 Task: In the  document Riocarnival.pdf Use the tool word Count 'and display word count while typing' Create the translated copy of the document in  'Chinese (Simplified)' Change notification to  Comments for you
Action: Mouse moved to (203, 313)
Screenshot: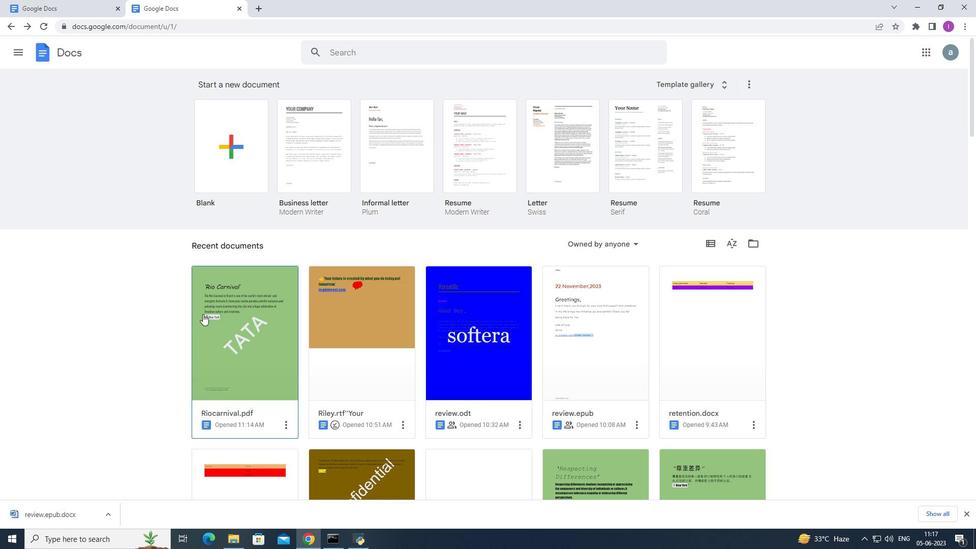 
Action: Mouse pressed left at (203, 313)
Screenshot: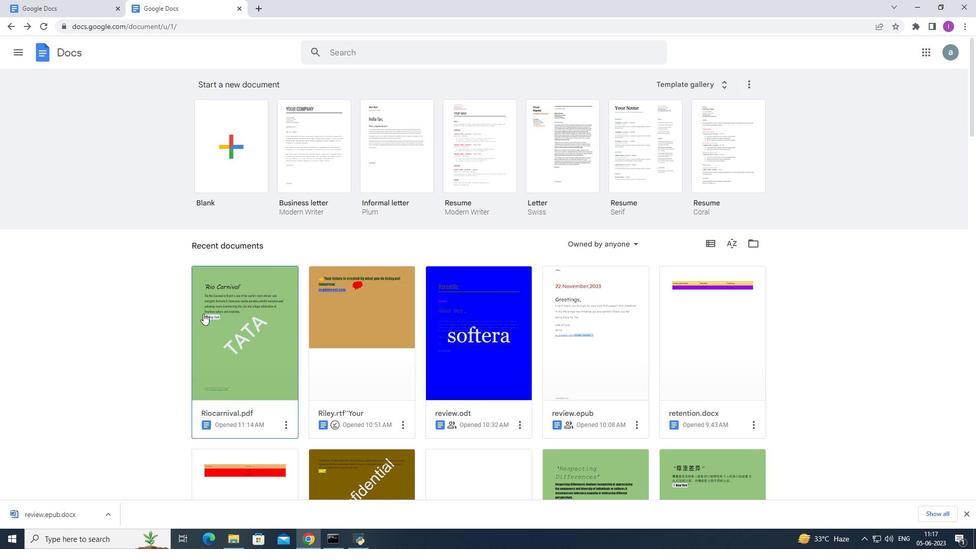 
Action: Mouse moved to (159, 61)
Screenshot: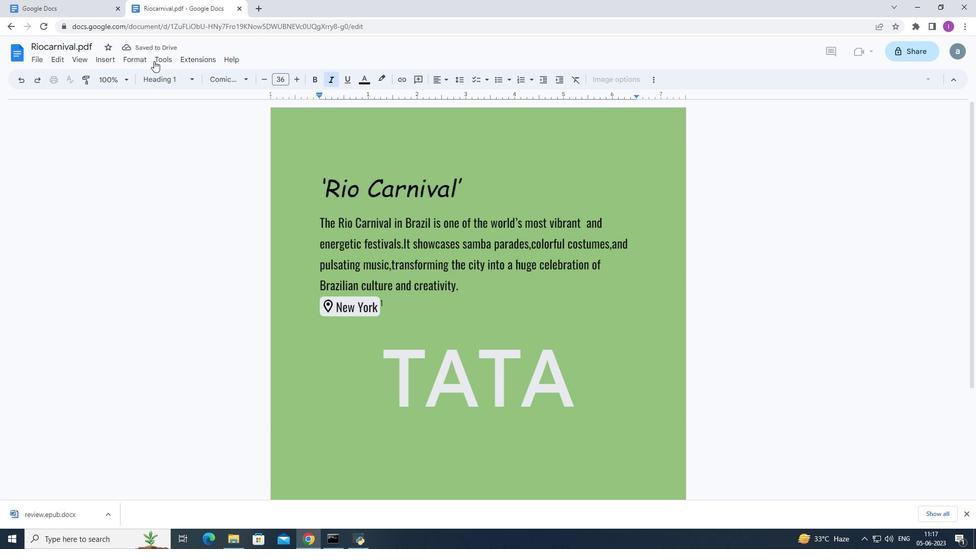 
Action: Mouse pressed left at (159, 61)
Screenshot: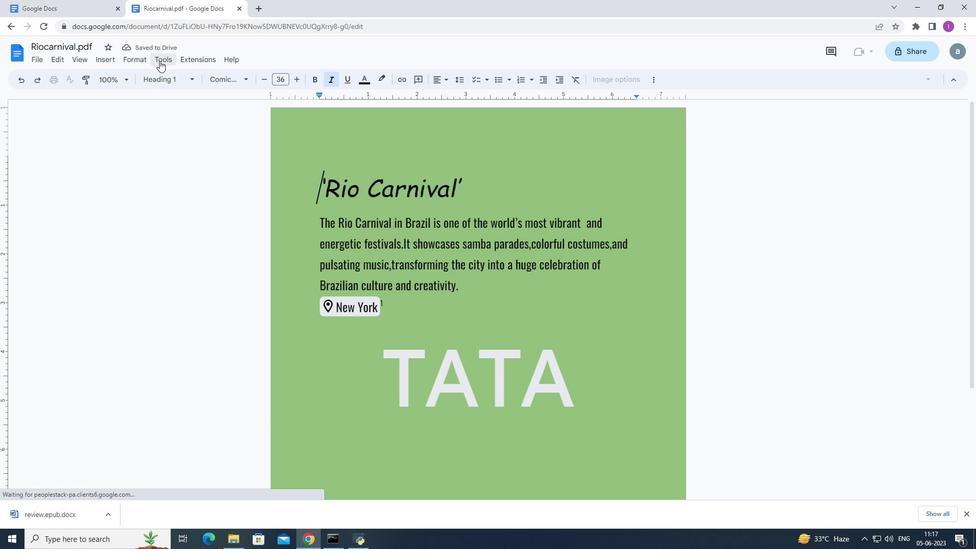 
Action: Mouse moved to (199, 95)
Screenshot: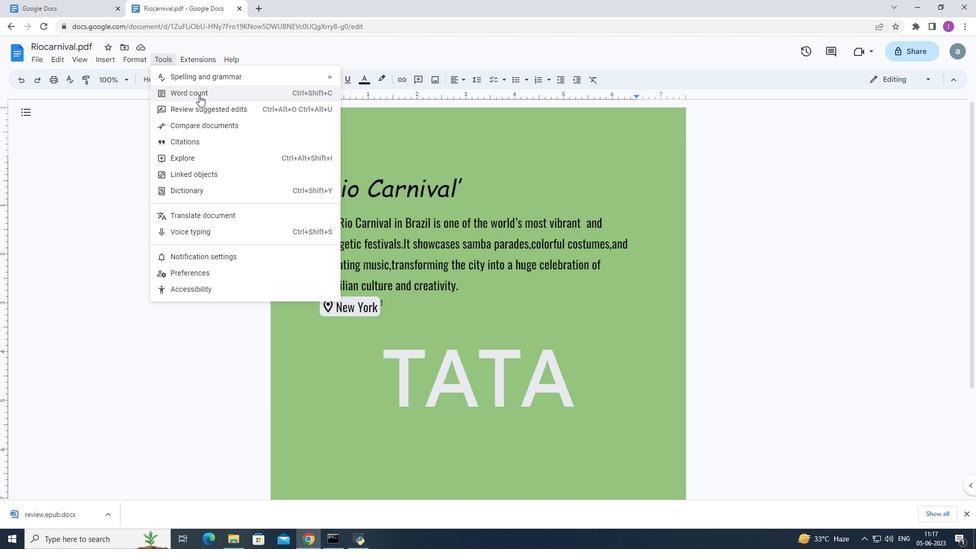 
Action: Mouse pressed left at (199, 95)
Screenshot: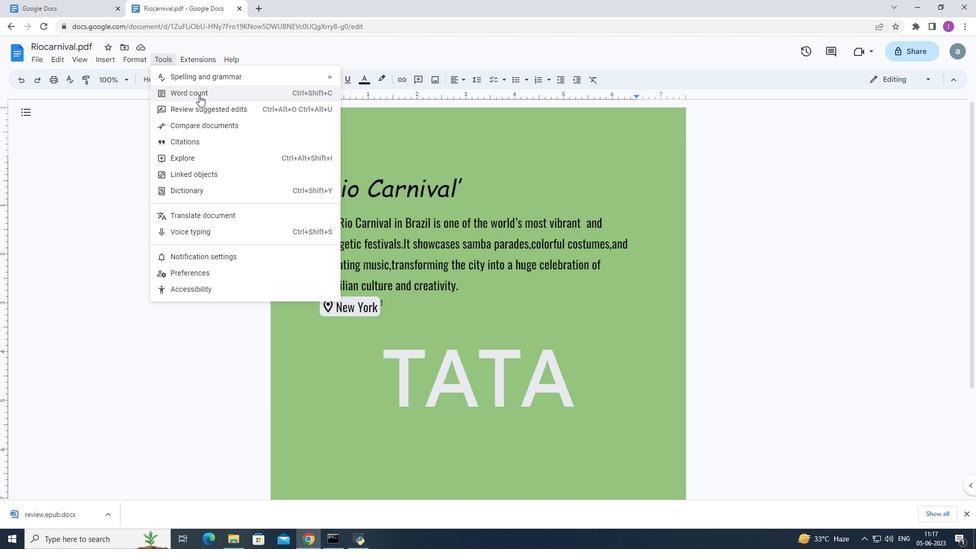 
Action: Mouse moved to (423, 313)
Screenshot: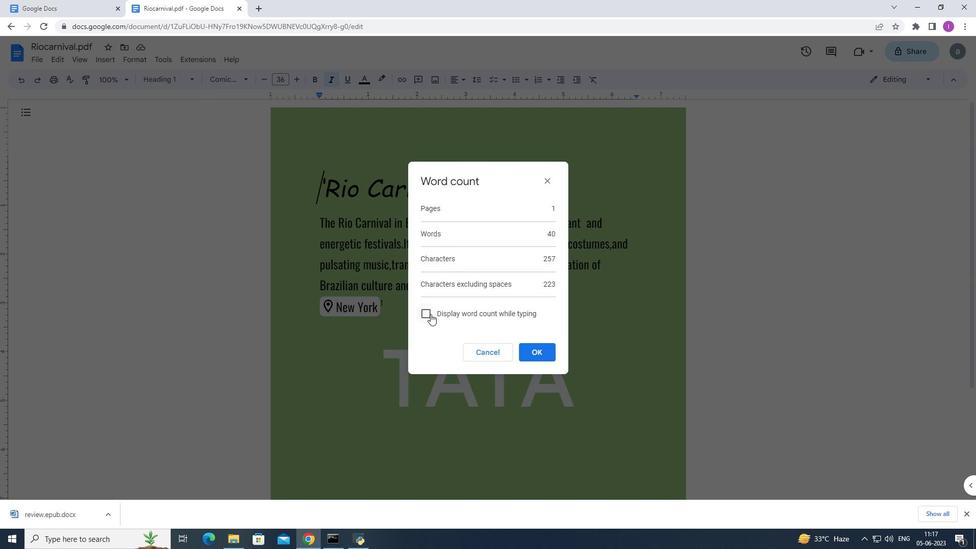 
Action: Mouse pressed left at (423, 313)
Screenshot: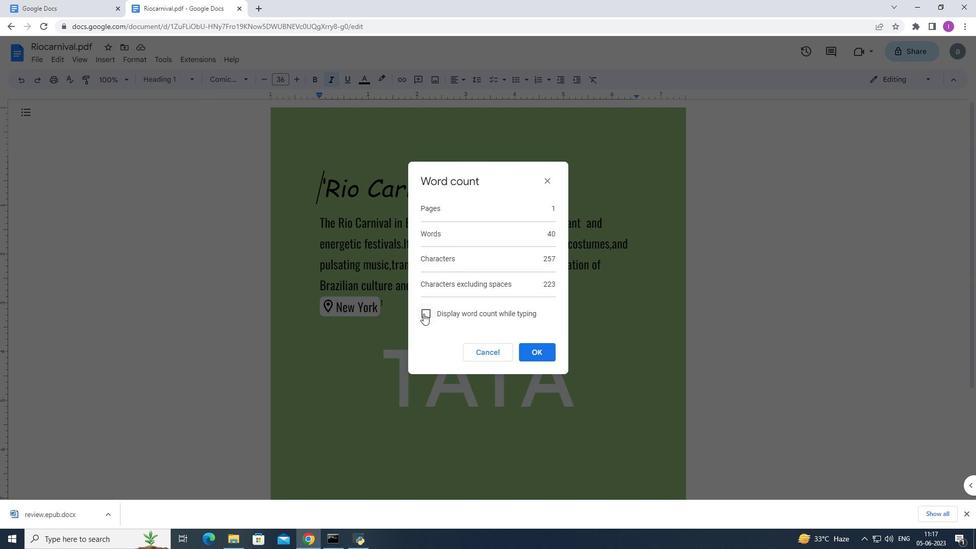 
Action: Mouse moved to (534, 355)
Screenshot: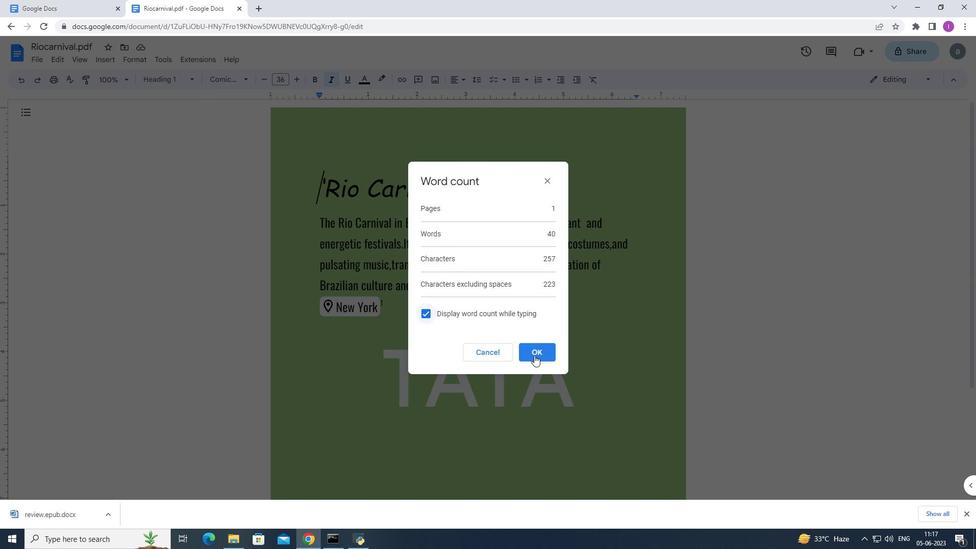
Action: Mouse pressed left at (534, 355)
Screenshot: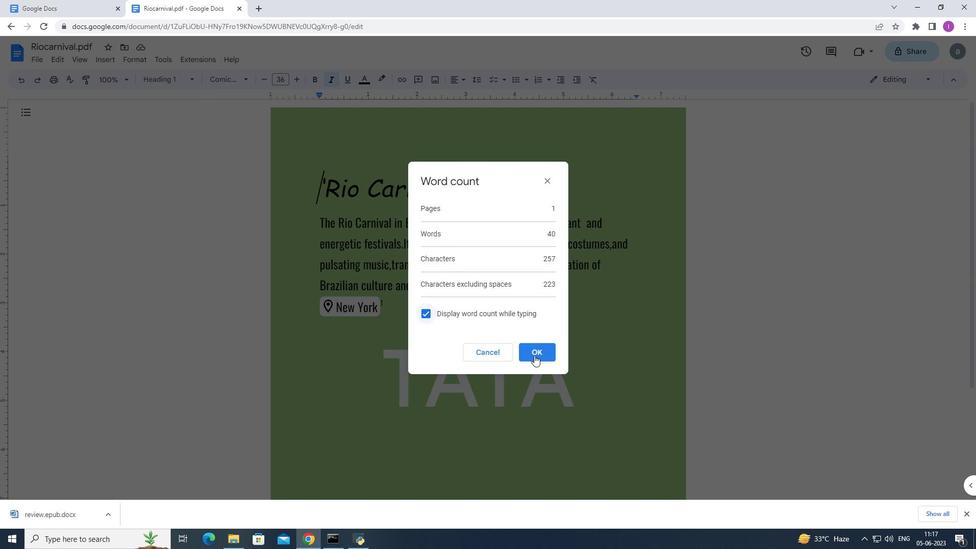 
Action: Mouse pressed left at (534, 355)
Screenshot: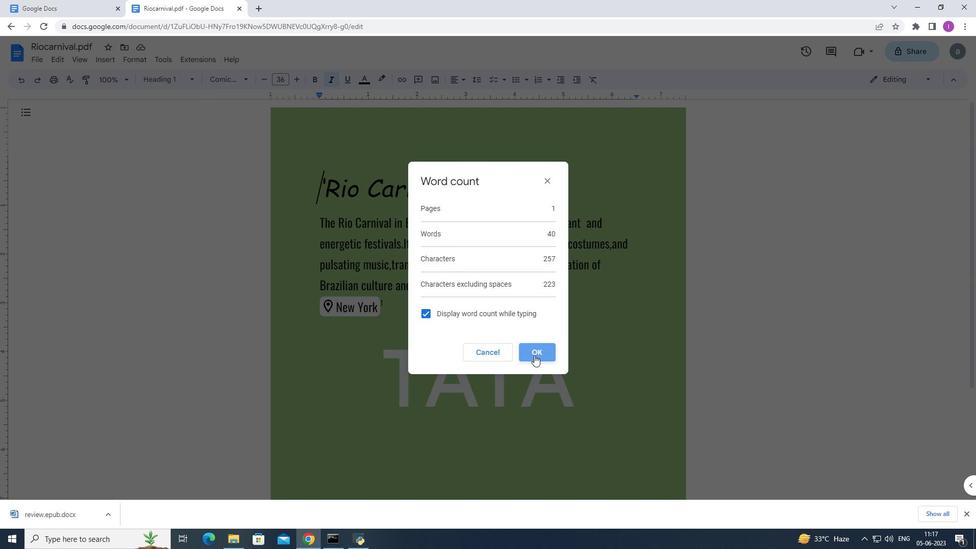 
Action: Mouse moved to (158, 62)
Screenshot: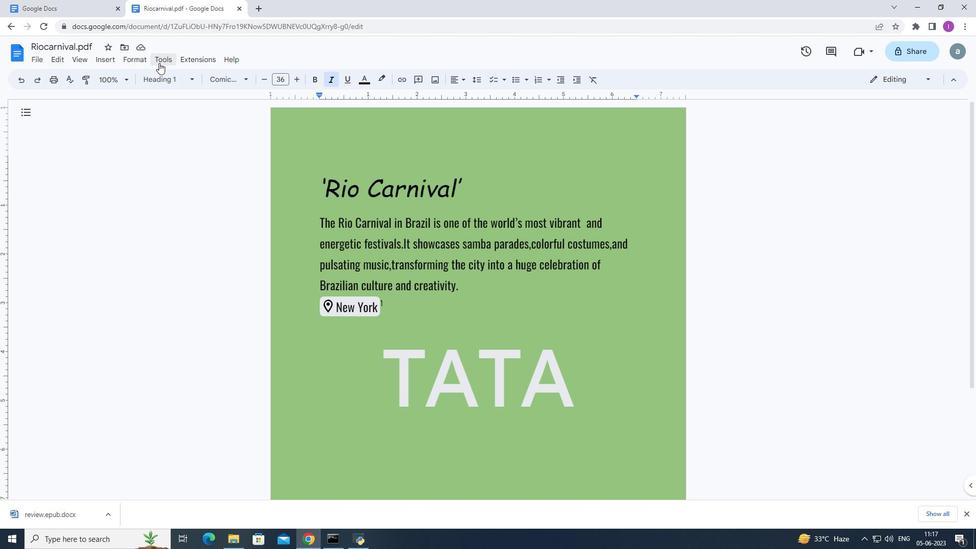 
Action: Mouse pressed left at (158, 62)
Screenshot: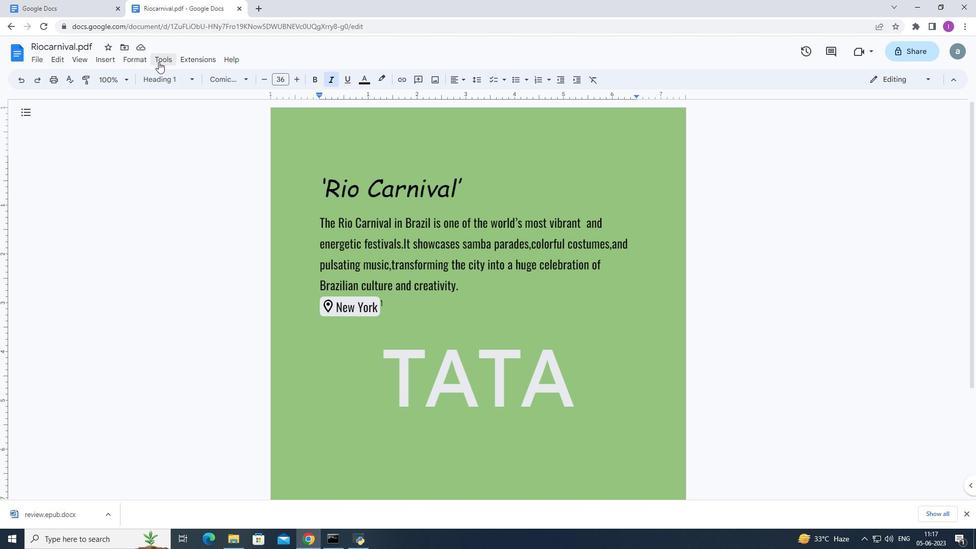 
Action: Mouse pressed left at (158, 62)
Screenshot: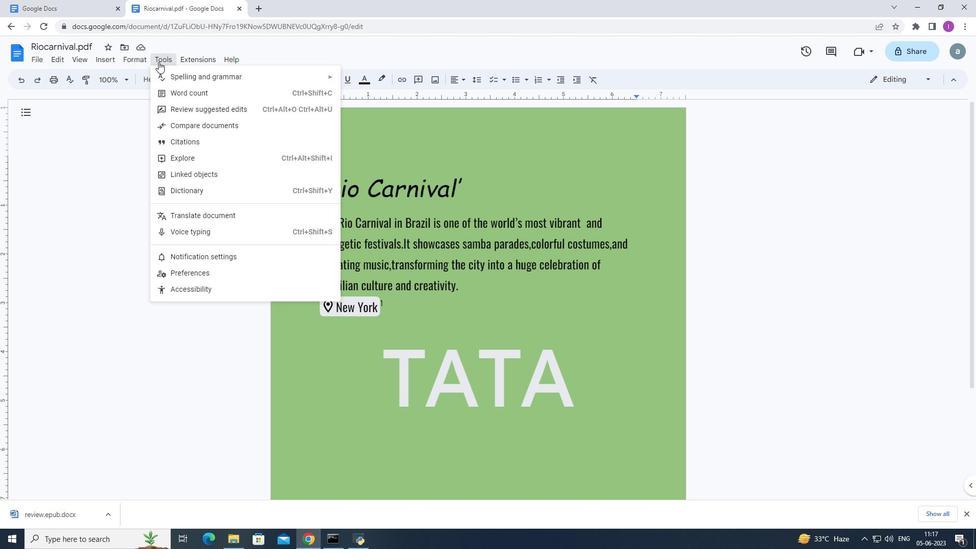 
Action: Mouse pressed left at (158, 62)
Screenshot: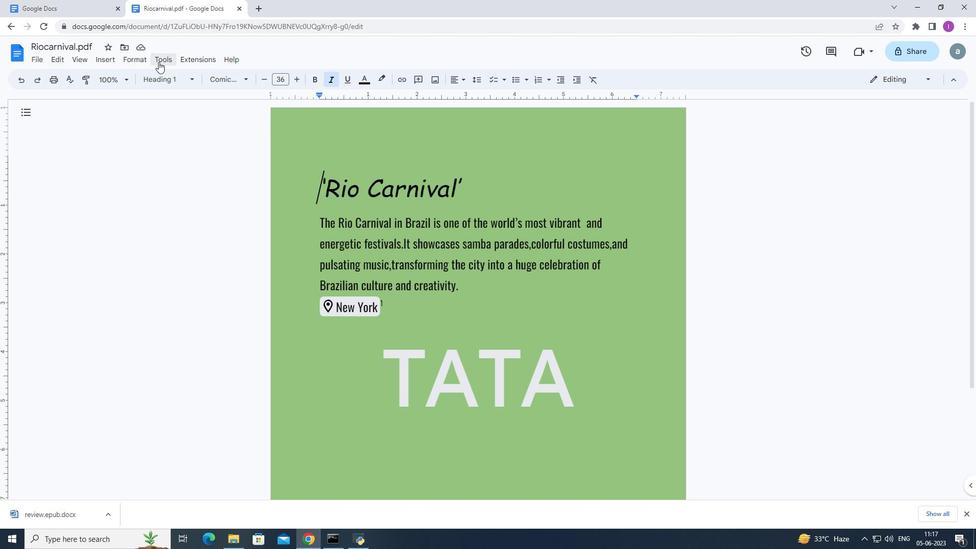 
Action: Mouse moved to (201, 94)
Screenshot: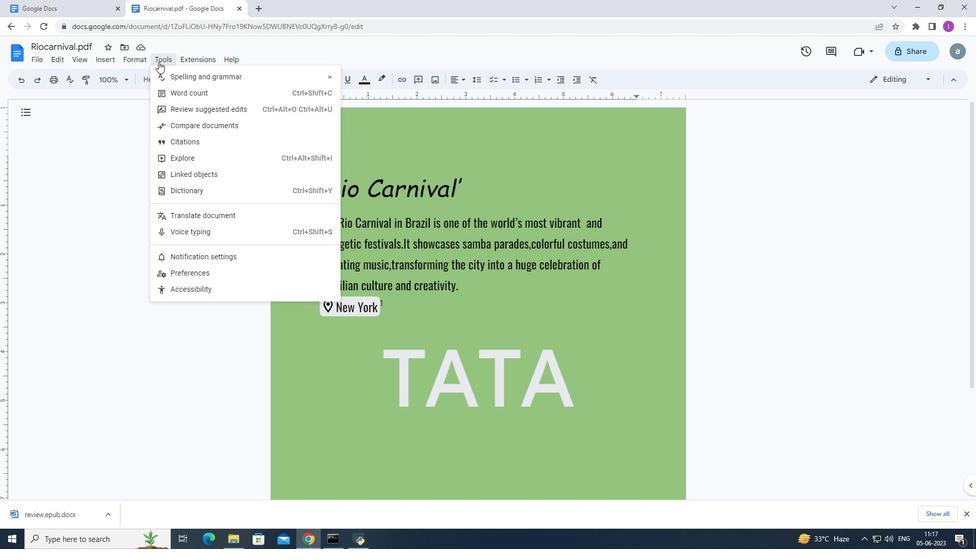 
Action: Mouse pressed left at (201, 94)
Screenshot: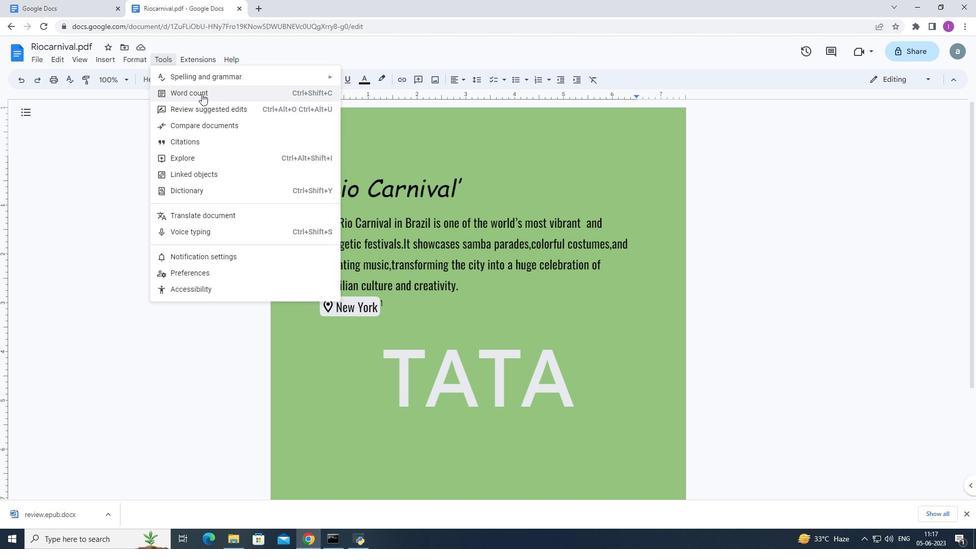 
Action: Mouse moved to (425, 313)
Screenshot: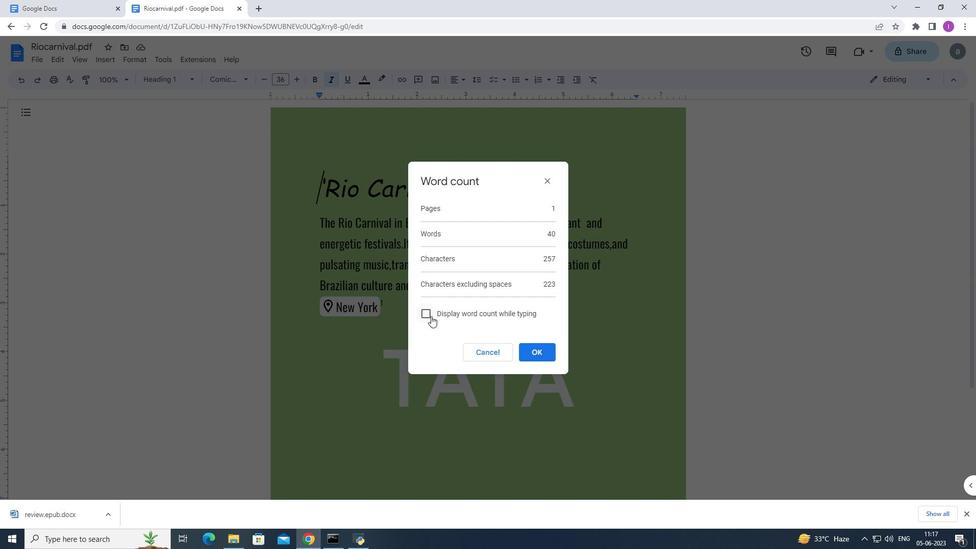 
Action: Mouse pressed left at (425, 313)
Screenshot: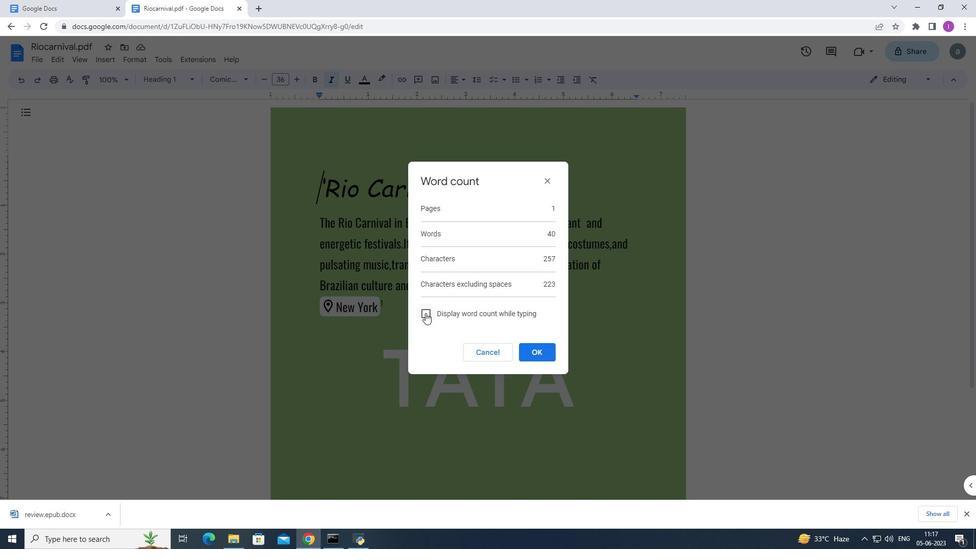 
Action: Mouse moved to (526, 349)
Screenshot: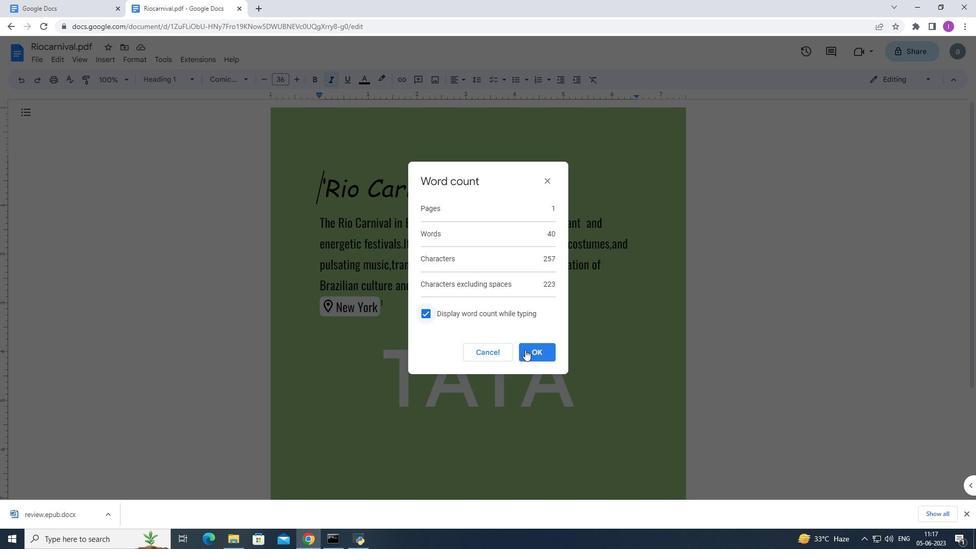 
Action: Mouse pressed left at (526, 349)
Screenshot: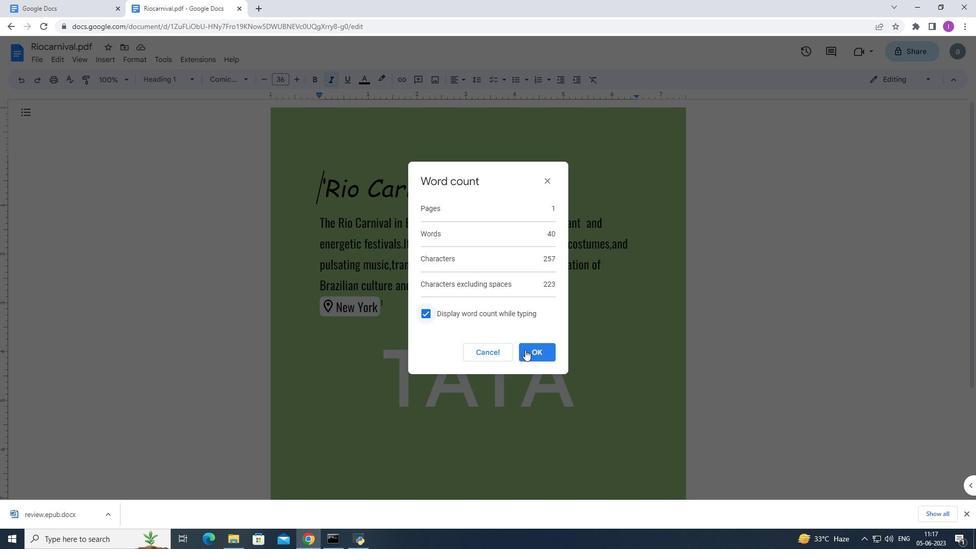 
Action: Mouse moved to (162, 60)
Screenshot: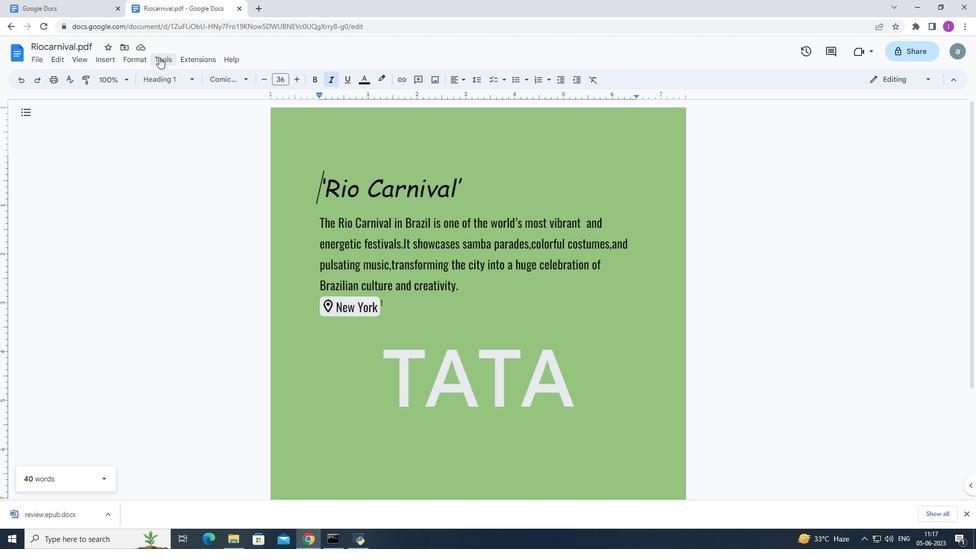 
Action: Mouse pressed left at (162, 60)
Screenshot: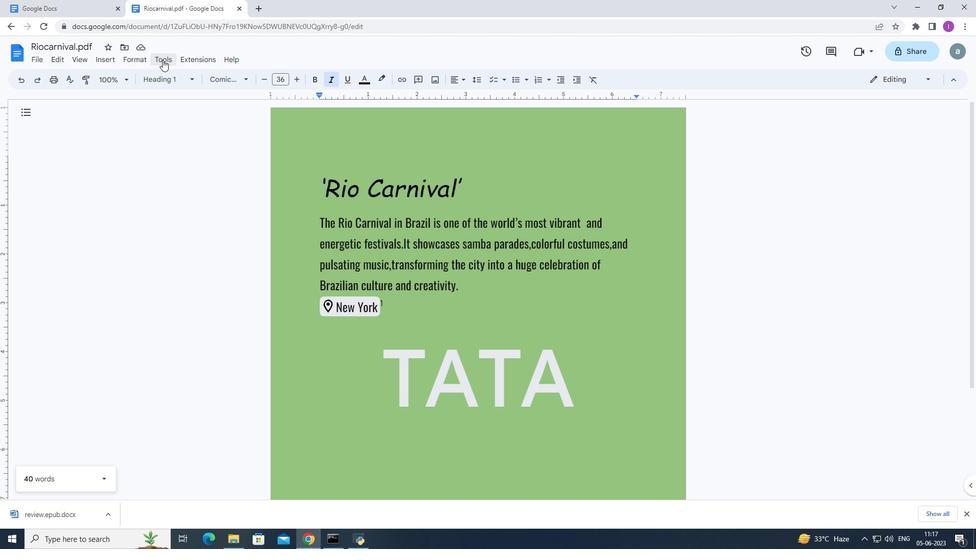 
Action: Mouse moved to (216, 211)
Screenshot: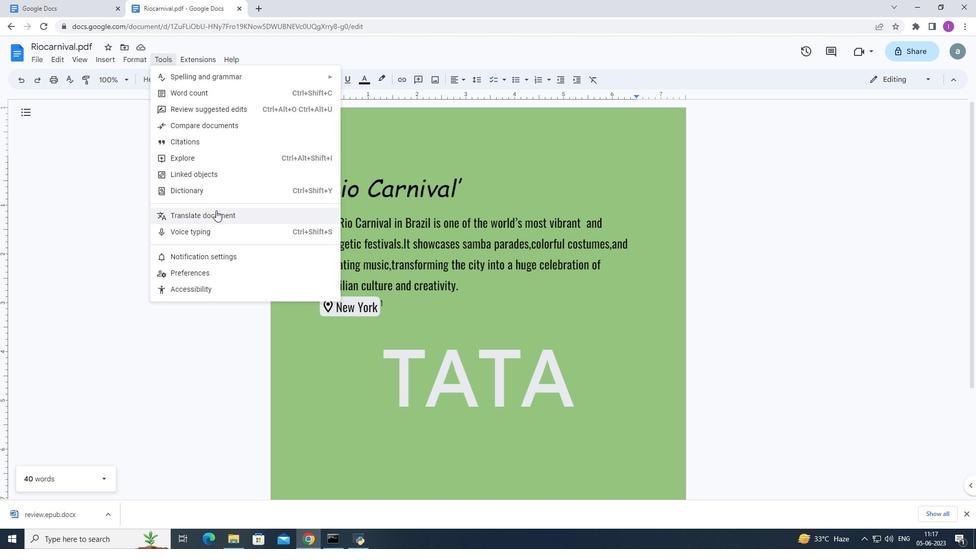 
Action: Mouse pressed left at (216, 211)
Screenshot: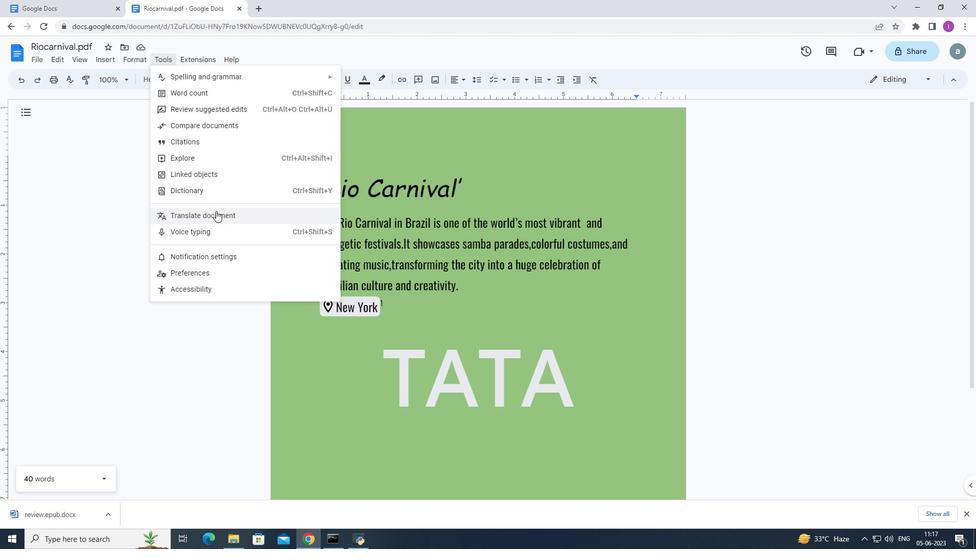 
Action: Mouse moved to (482, 289)
Screenshot: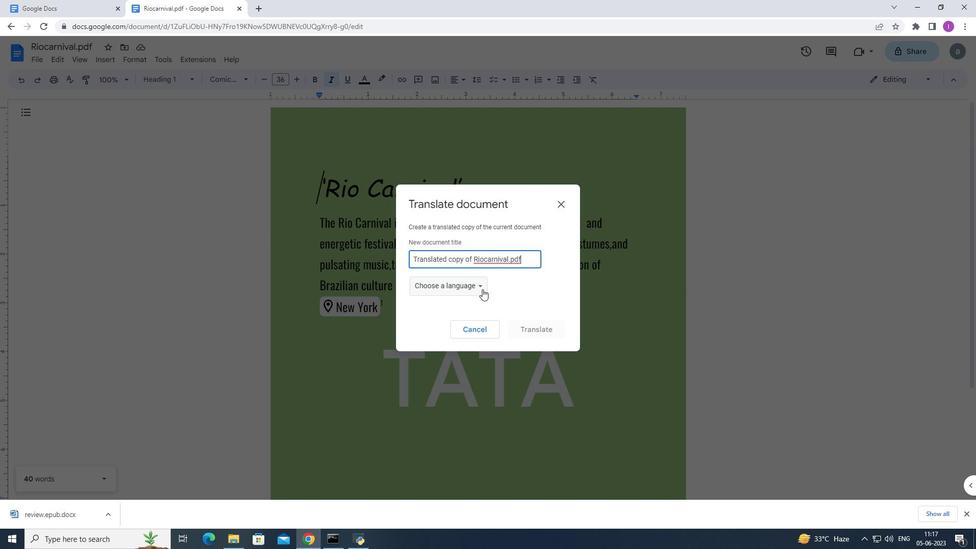
Action: Mouse pressed left at (482, 289)
Screenshot: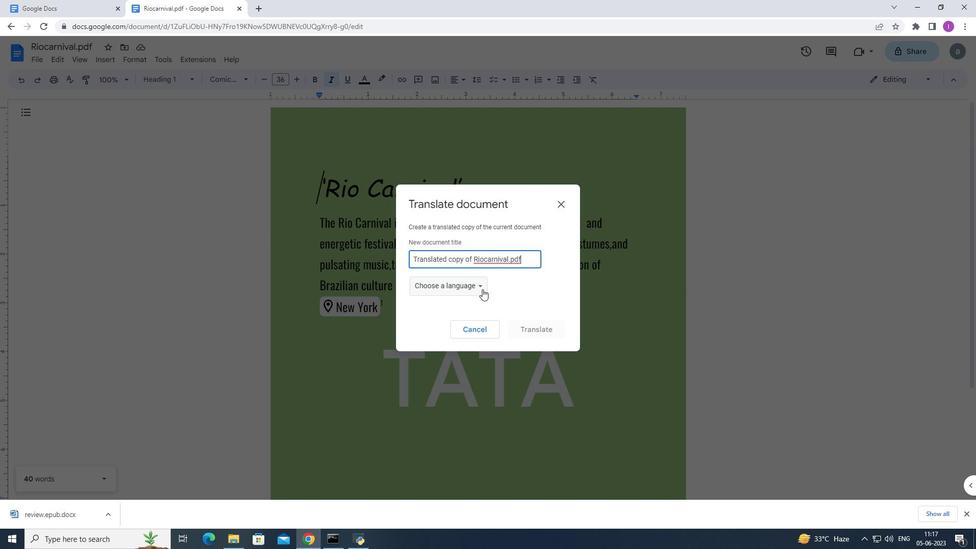
Action: Mouse moved to (451, 286)
Screenshot: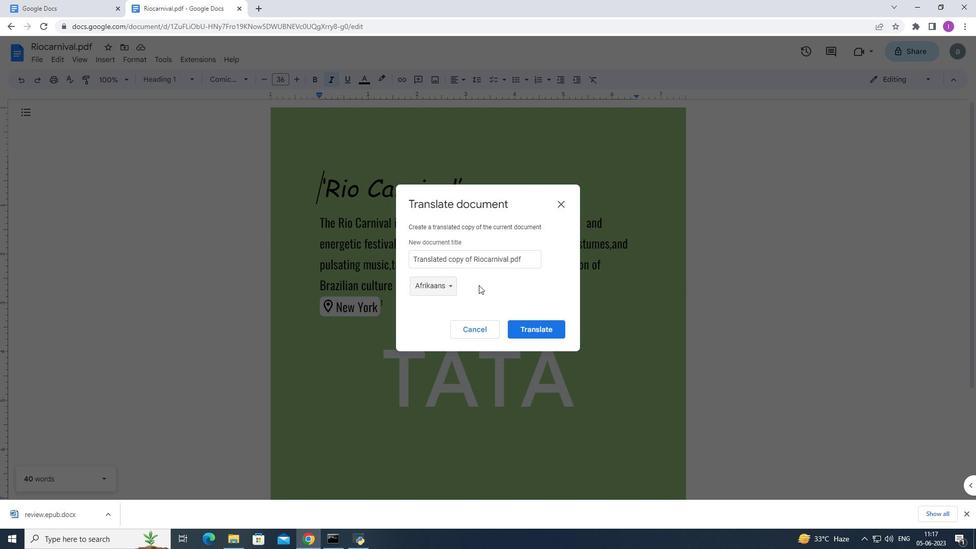 
Action: Mouse pressed left at (451, 286)
Screenshot: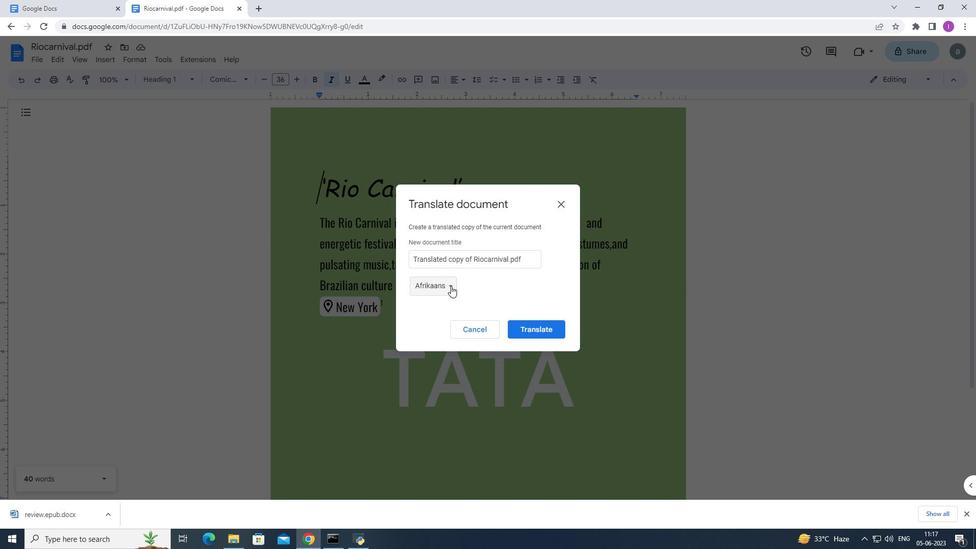 
Action: Mouse moved to (451, 325)
Screenshot: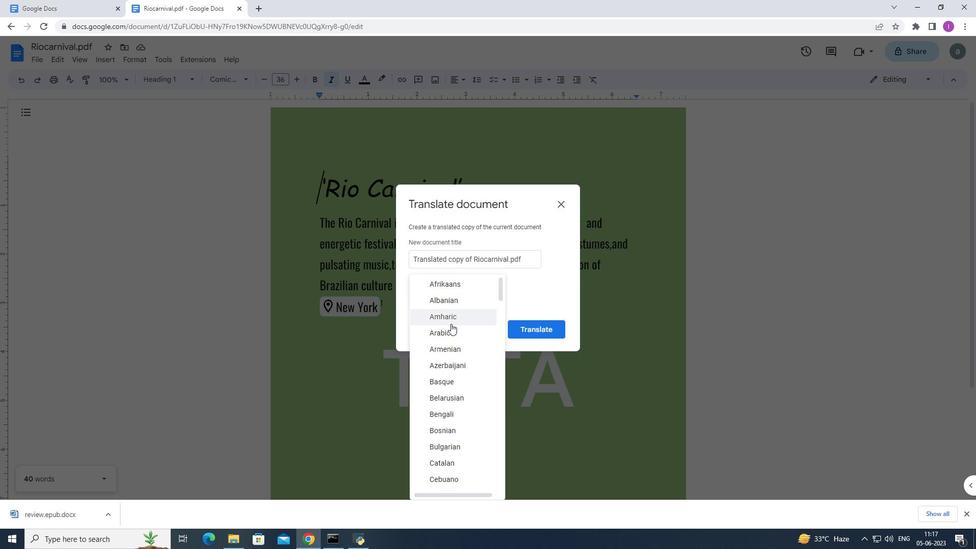 
Action: Mouse scrolled (451, 325) with delta (0, 0)
Screenshot: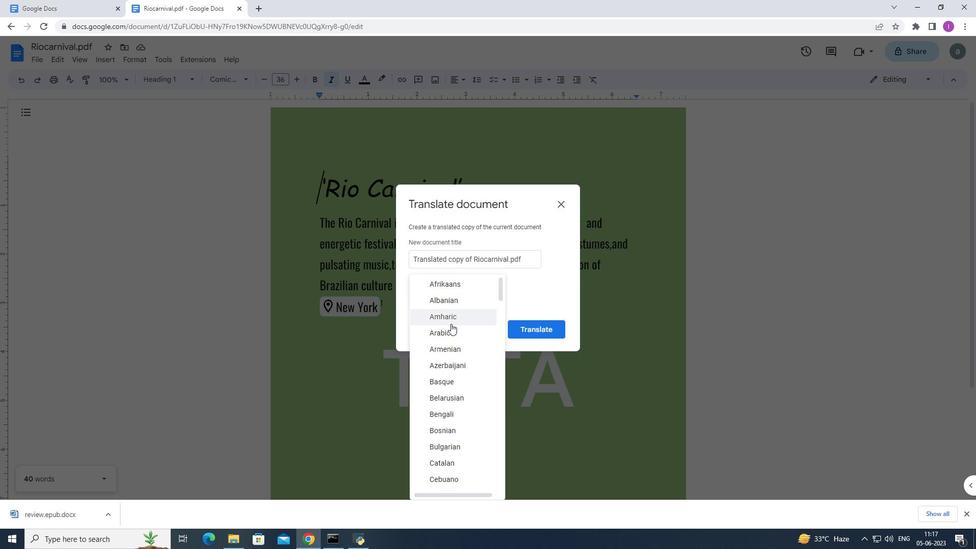 
Action: Mouse moved to (451, 326)
Screenshot: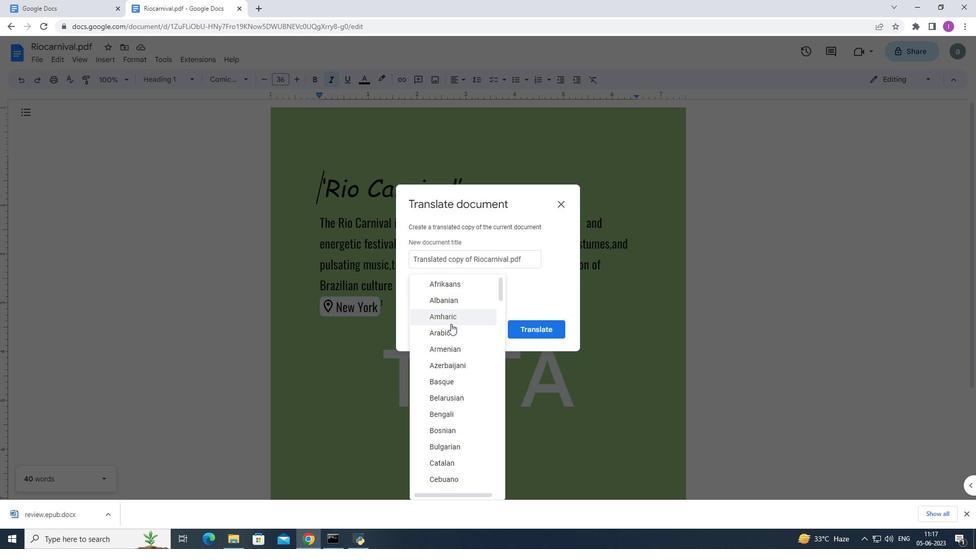
Action: Mouse scrolled (451, 326) with delta (0, 0)
Screenshot: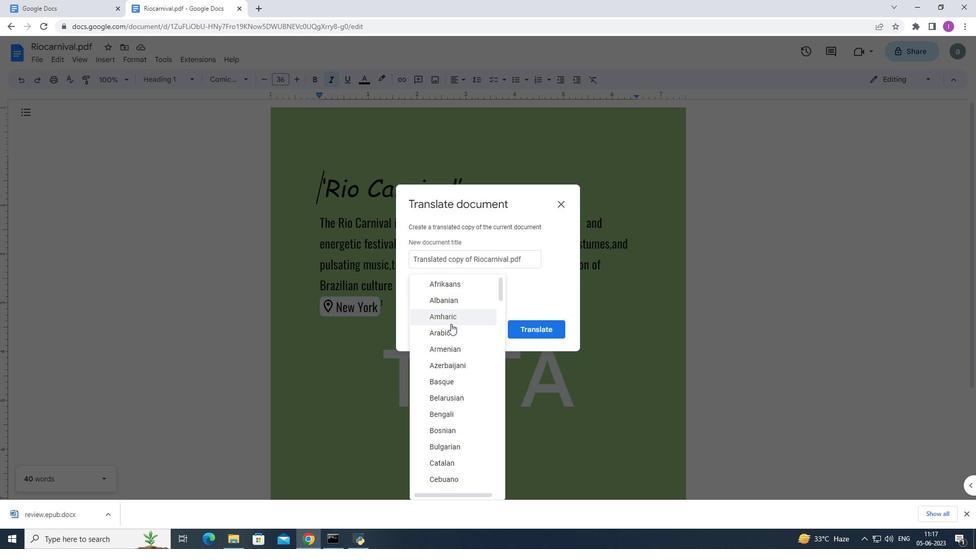 
Action: Mouse moved to (451, 327)
Screenshot: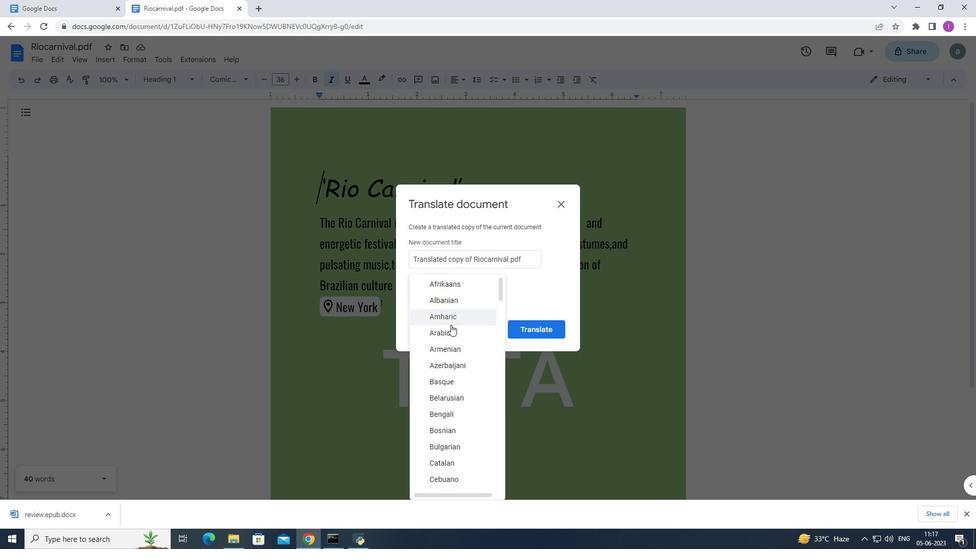 
Action: Mouse scrolled (451, 326) with delta (0, 0)
Screenshot: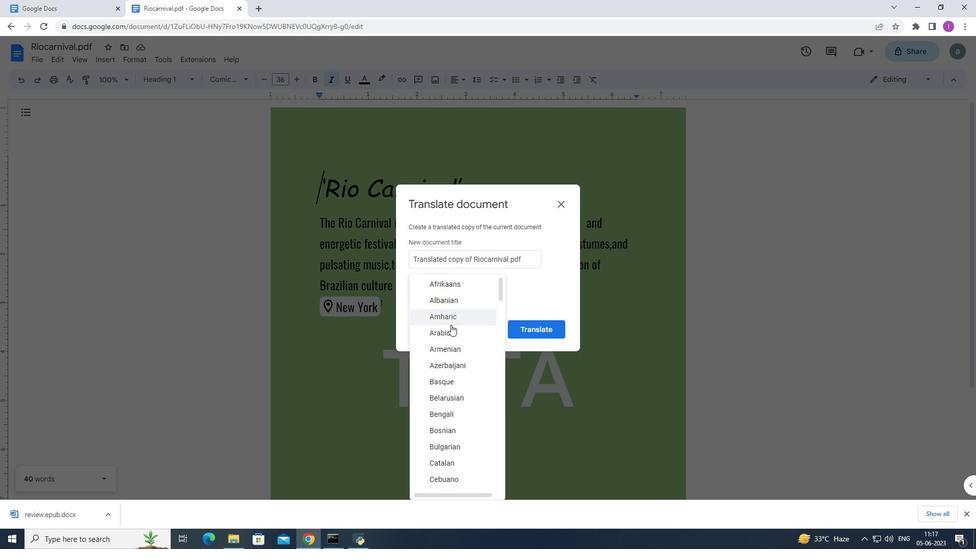 
Action: Mouse moved to (452, 327)
Screenshot: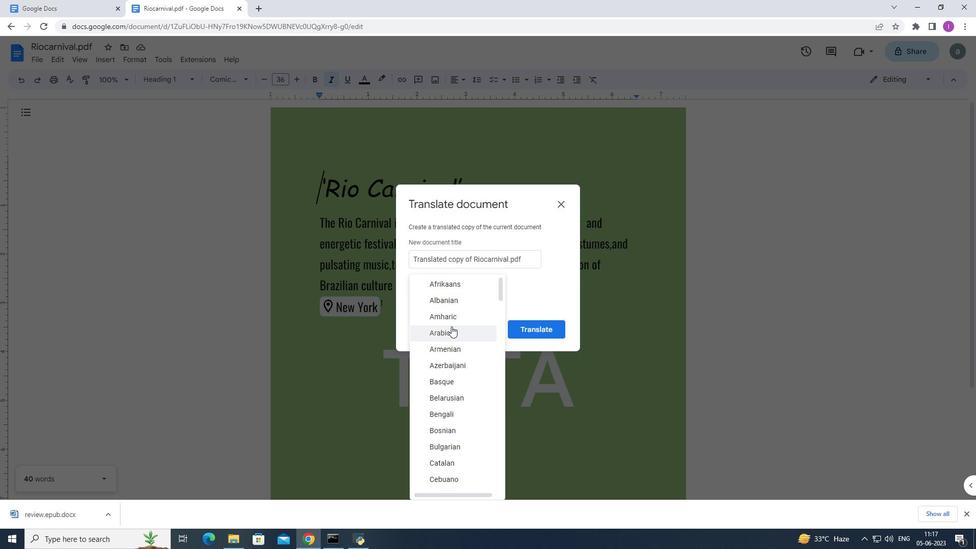 
Action: Mouse scrolled (452, 326) with delta (0, 0)
Screenshot: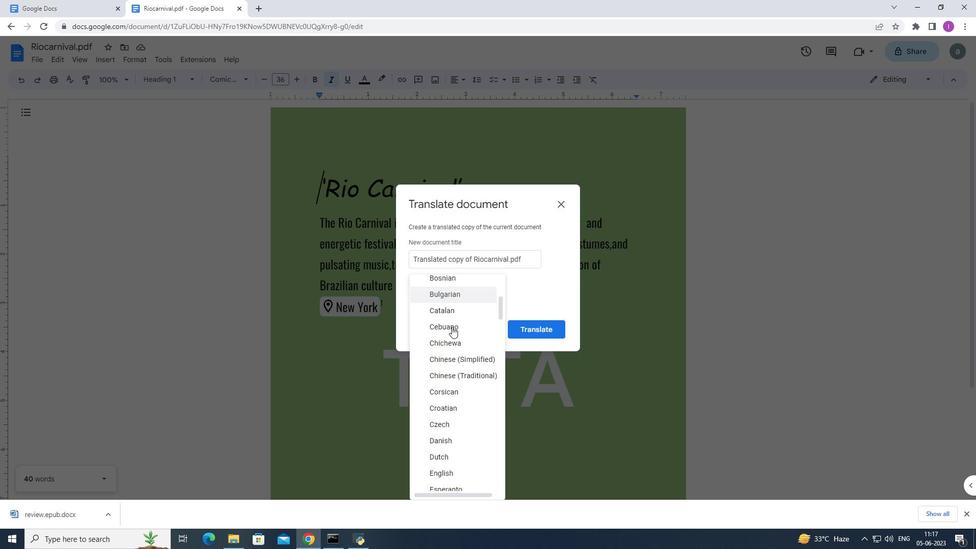 
Action: Mouse moved to (452, 327)
Screenshot: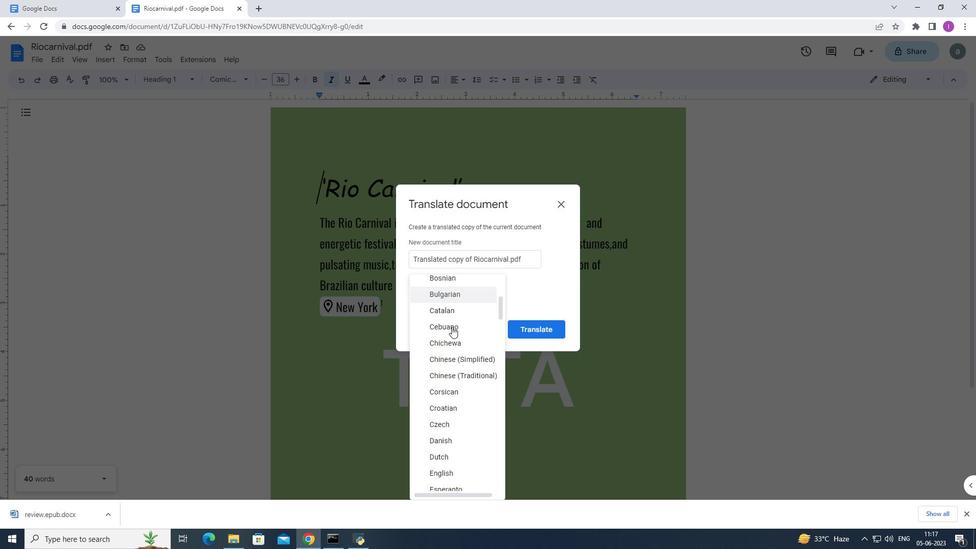 
Action: Mouse scrolled (452, 327) with delta (0, 0)
Screenshot: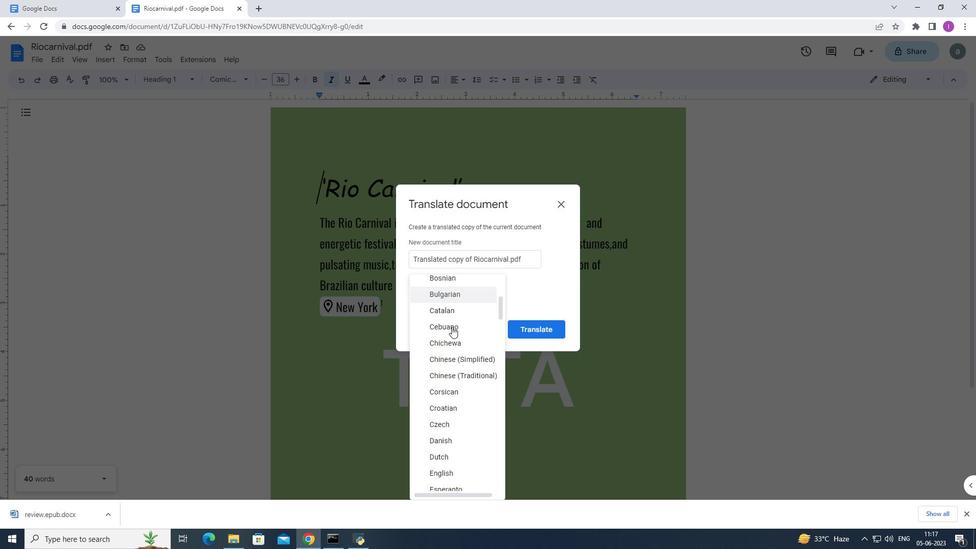 
Action: Mouse scrolled (452, 328) with delta (0, 0)
Screenshot: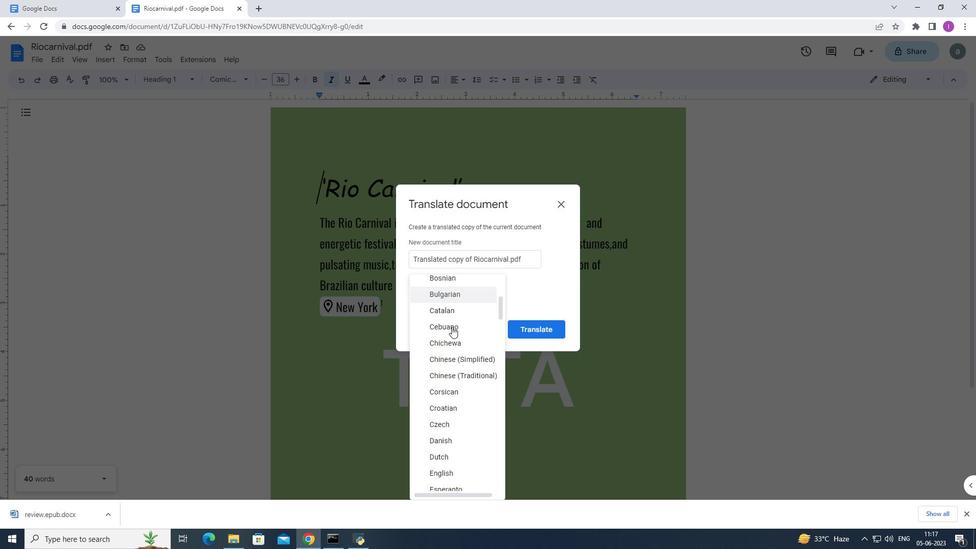 
Action: Mouse moved to (453, 328)
Screenshot: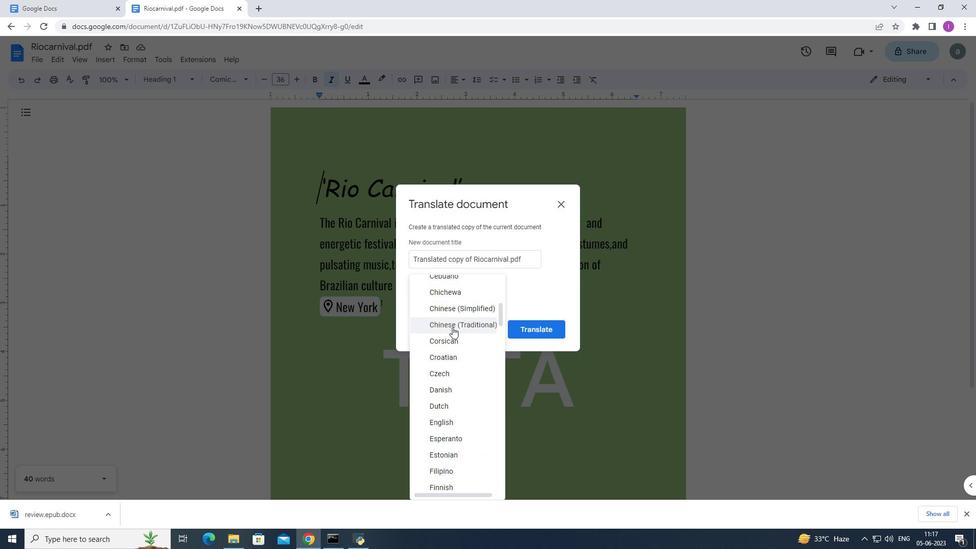 
Action: Mouse scrolled (453, 328) with delta (0, 0)
Screenshot: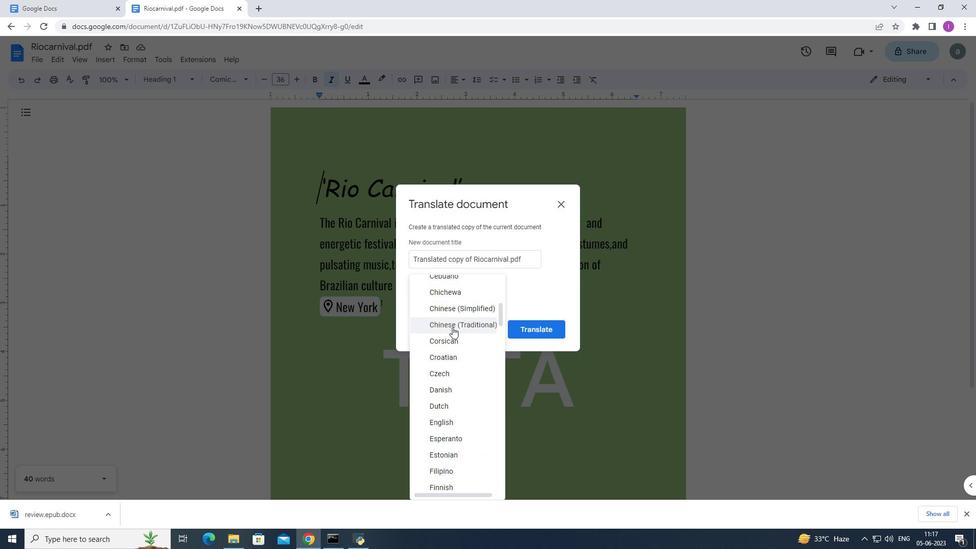 
Action: Mouse moved to (453, 329)
Screenshot: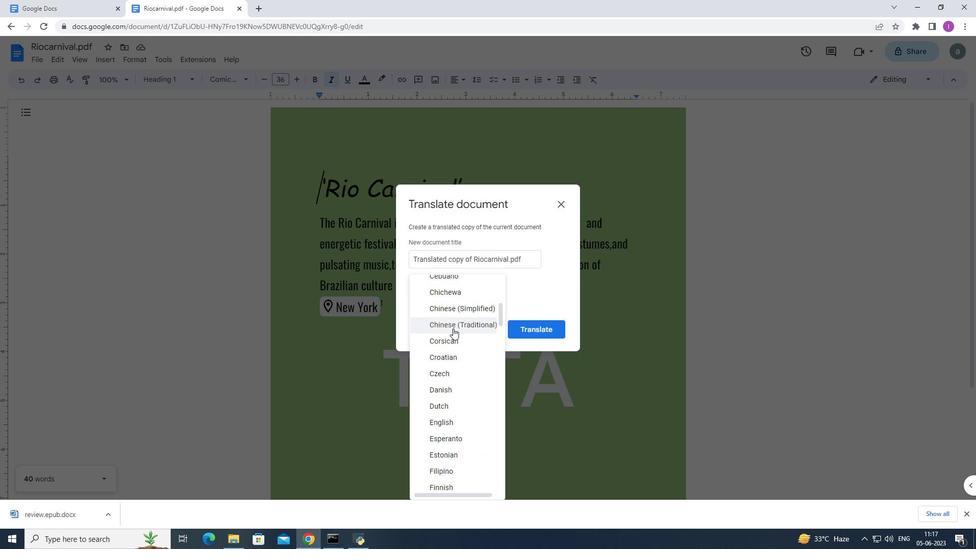 
Action: Mouse scrolled (453, 328) with delta (0, 0)
Screenshot: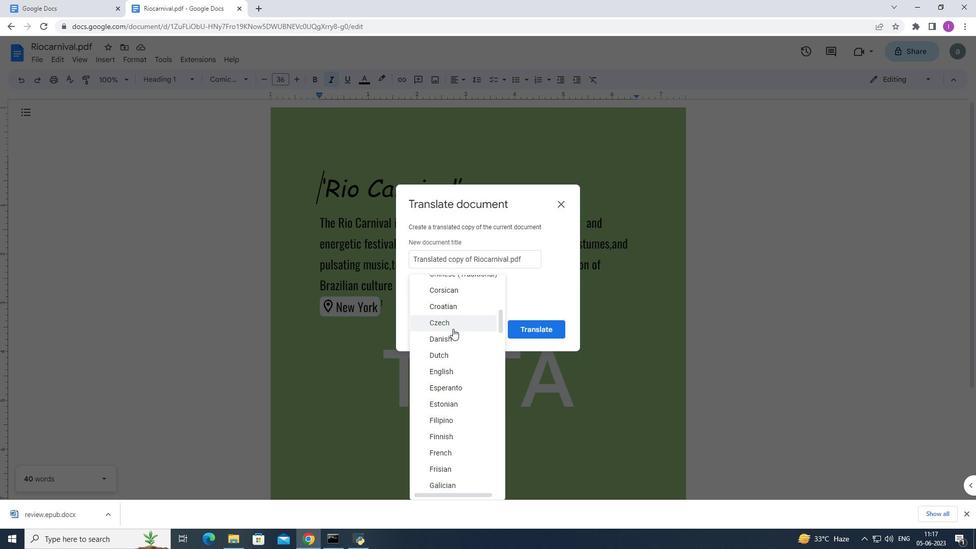 
Action: Mouse scrolled (453, 328) with delta (0, 0)
Screenshot: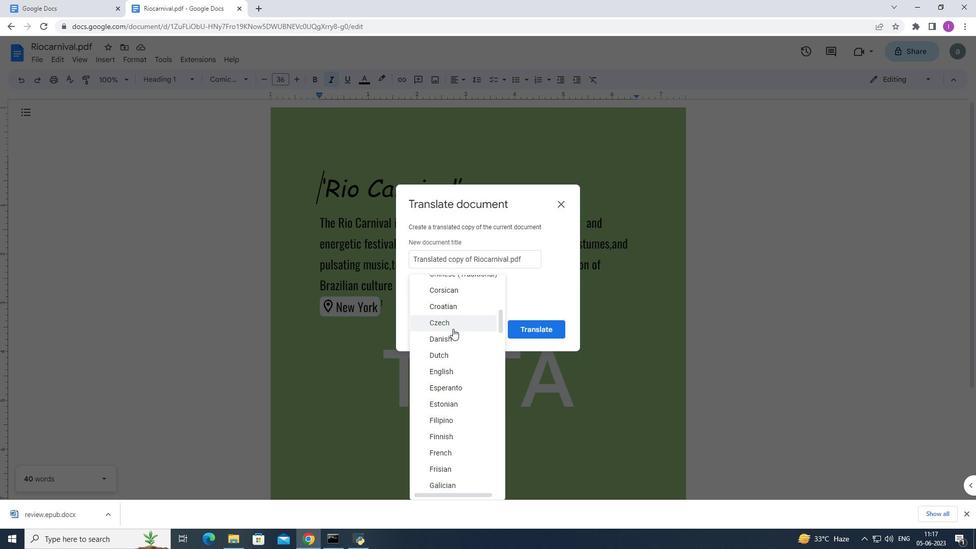 
Action: Mouse scrolled (453, 329) with delta (0, 0)
Screenshot: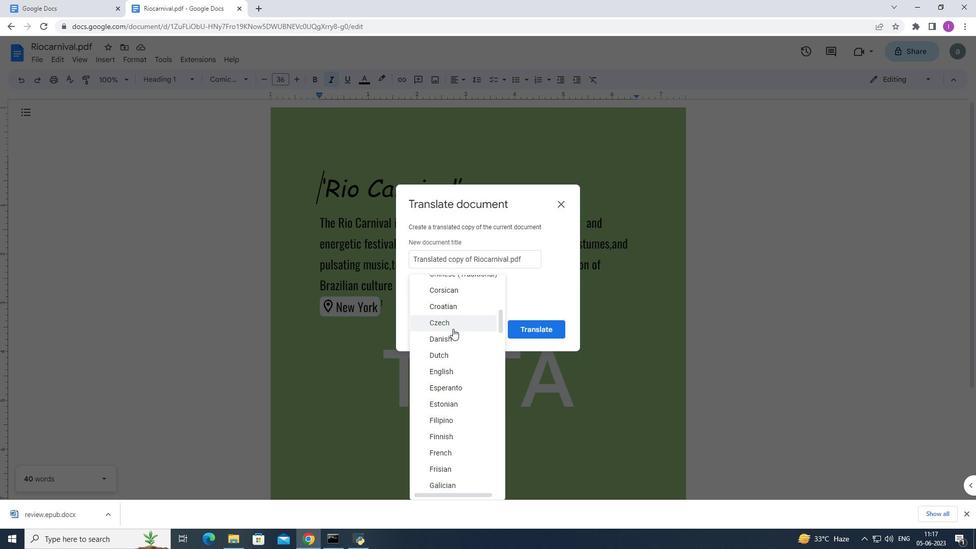 
Action: Mouse scrolled (453, 328) with delta (0, 0)
Screenshot: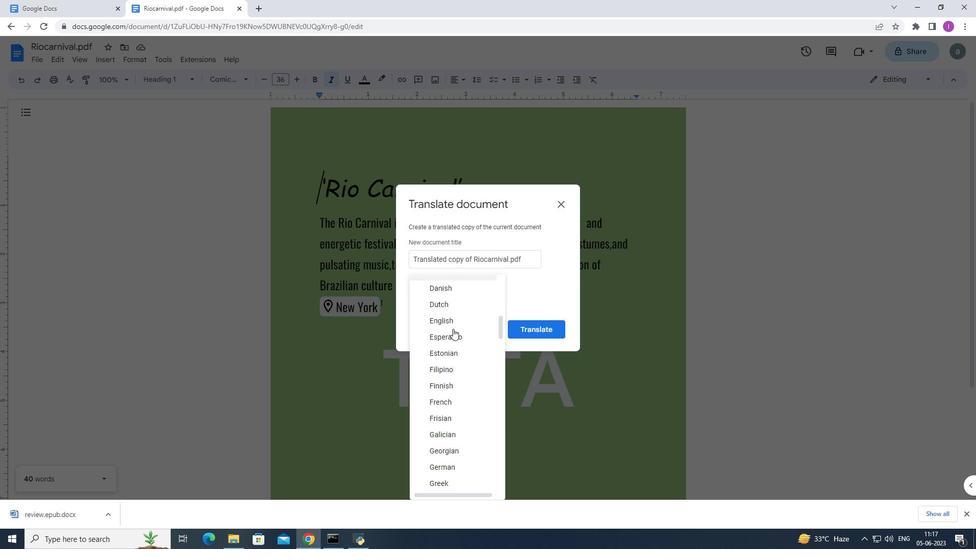 
Action: Mouse moved to (454, 332)
Screenshot: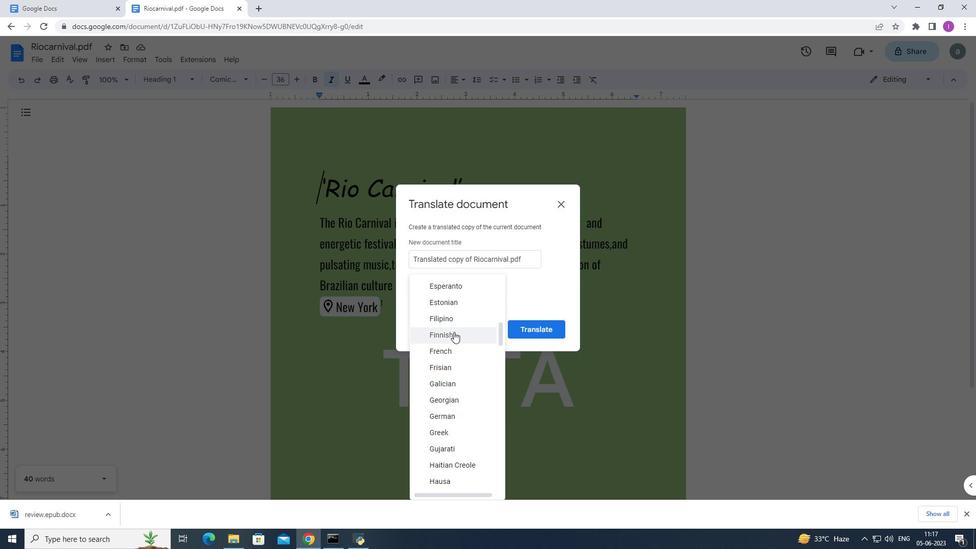 
Action: Mouse scrolled (454, 332) with delta (0, 0)
Screenshot: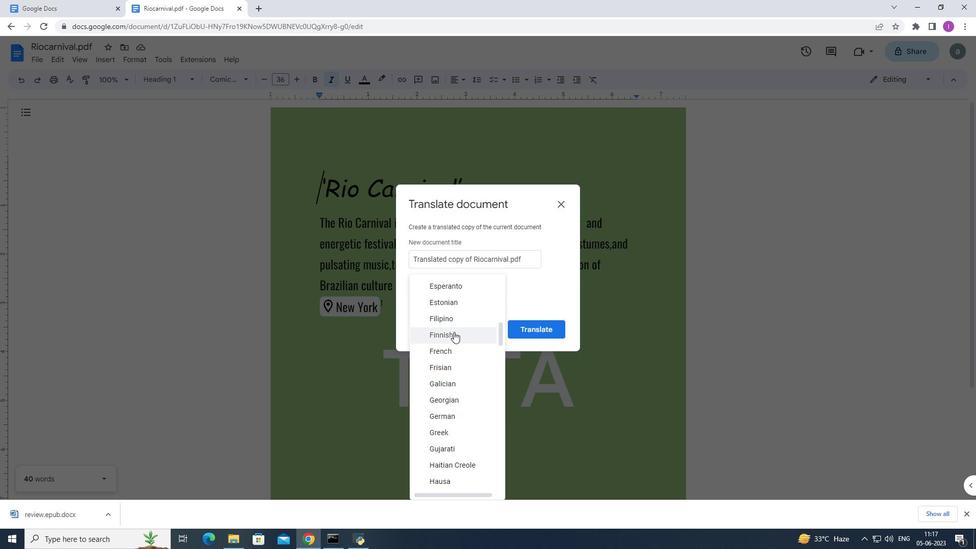 
Action: Mouse moved to (454, 332)
Screenshot: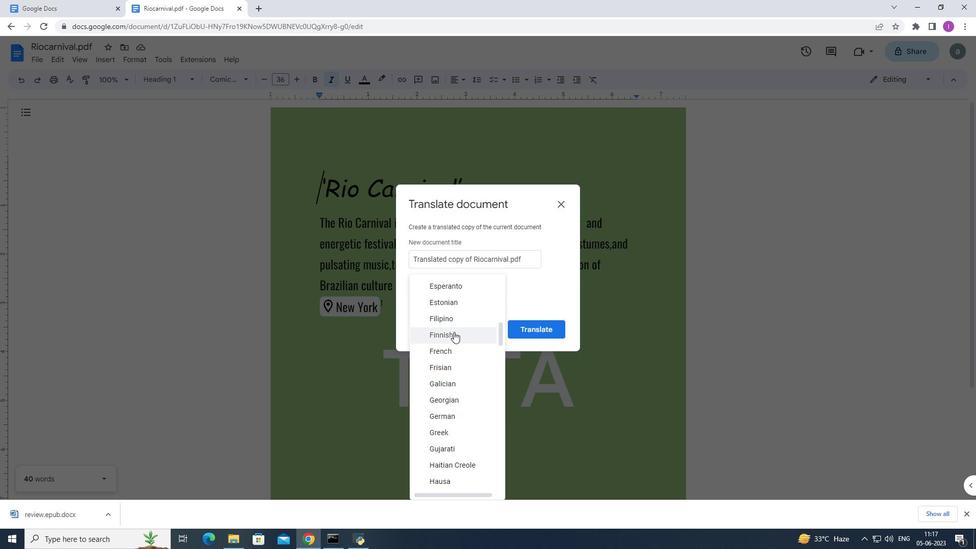 
Action: Mouse scrolled (454, 332) with delta (0, 0)
Screenshot: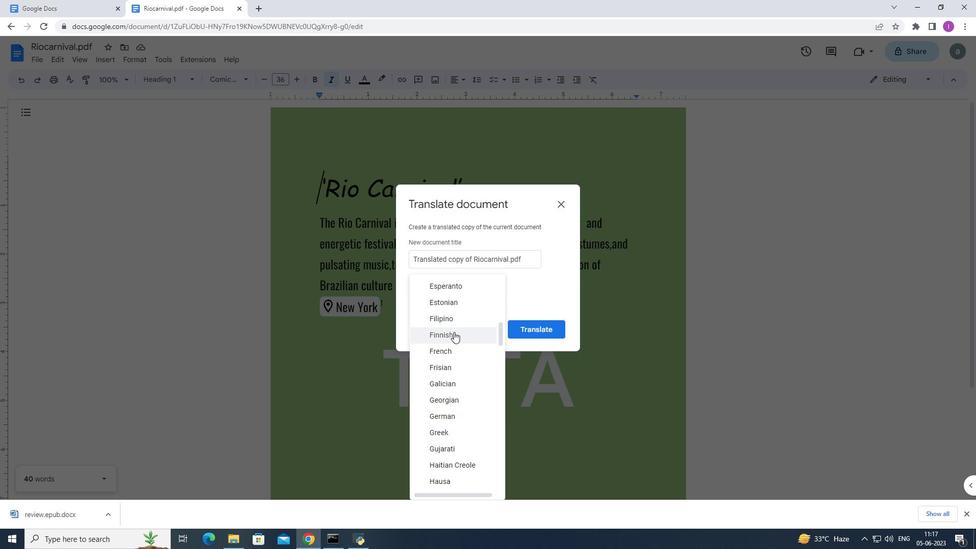 
Action: Mouse moved to (458, 347)
Screenshot: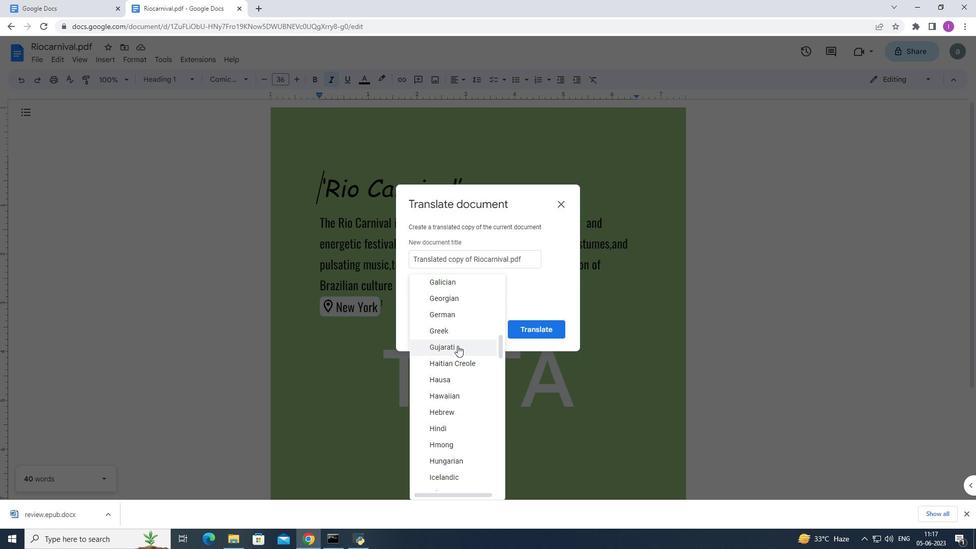 
Action: Mouse scrolled (458, 347) with delta (0, 0)
Screenshot: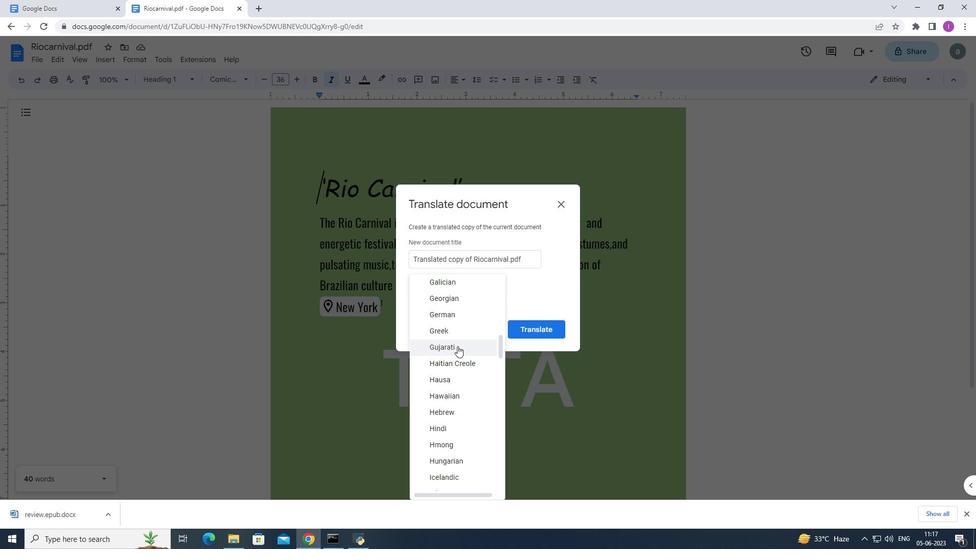 
Action: Mouse moved to (458, 348)
Screenshot: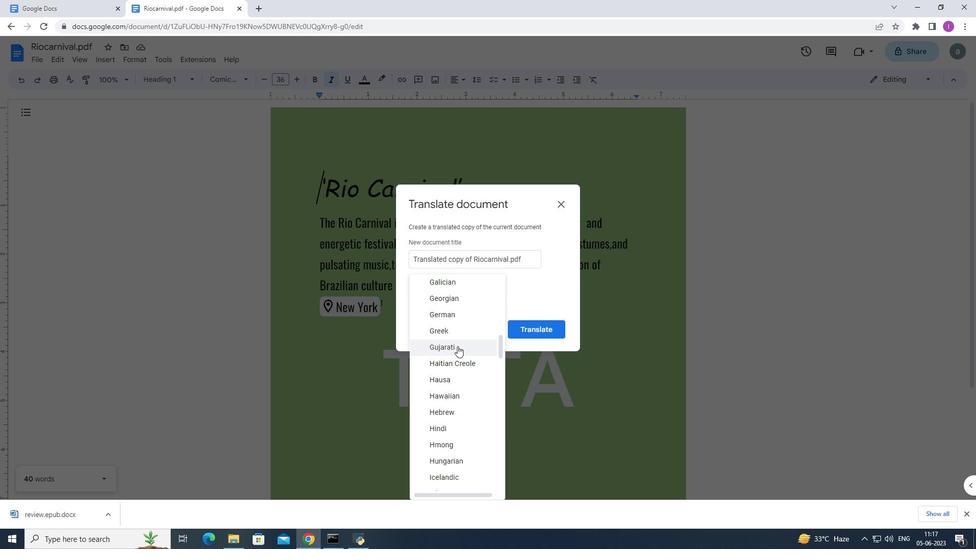 
Action: Mouse scrolled (458, 347) with delta (0, 0)
Screenshot: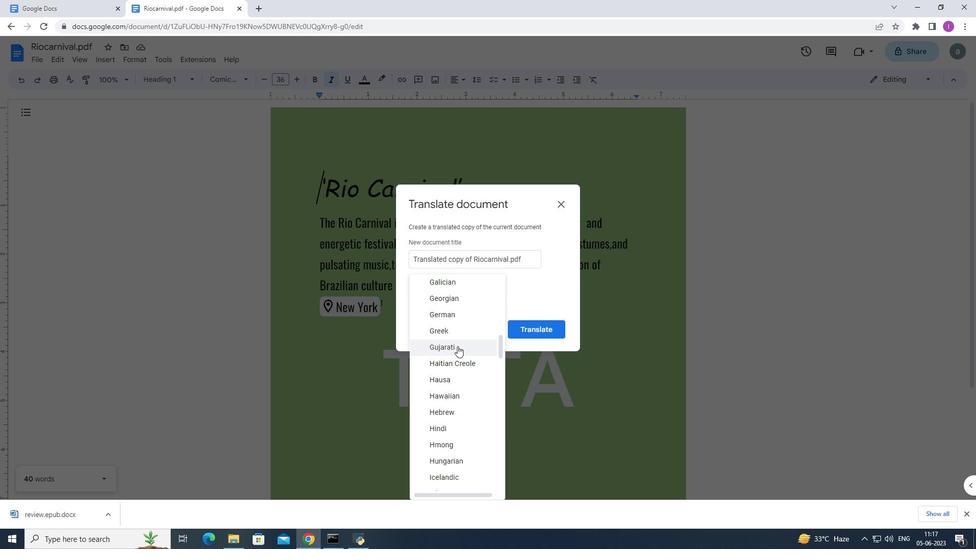 
Action: Mouse moved to (459, 352)
Screenshot: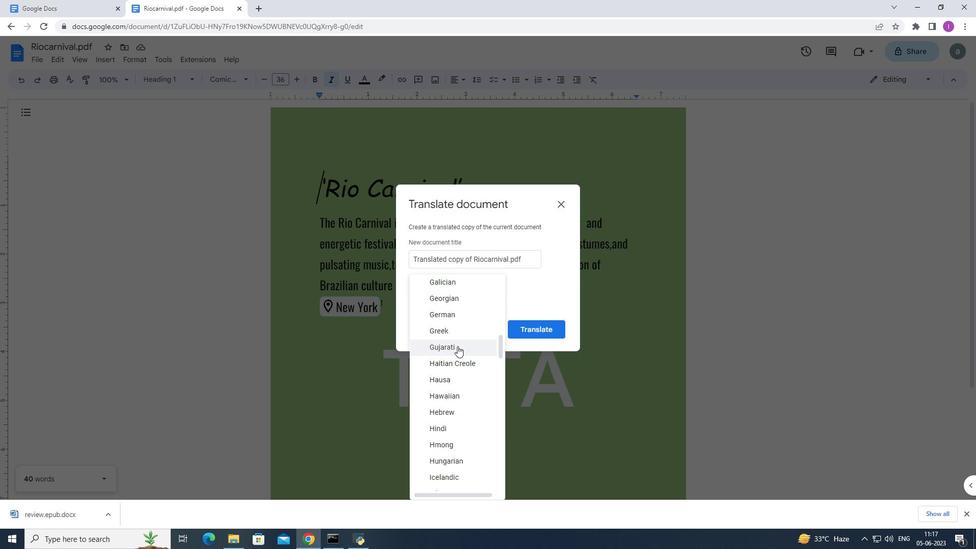 
Action: Mouse scrolled (459, 351) with delta (0, 0)
Screenshot: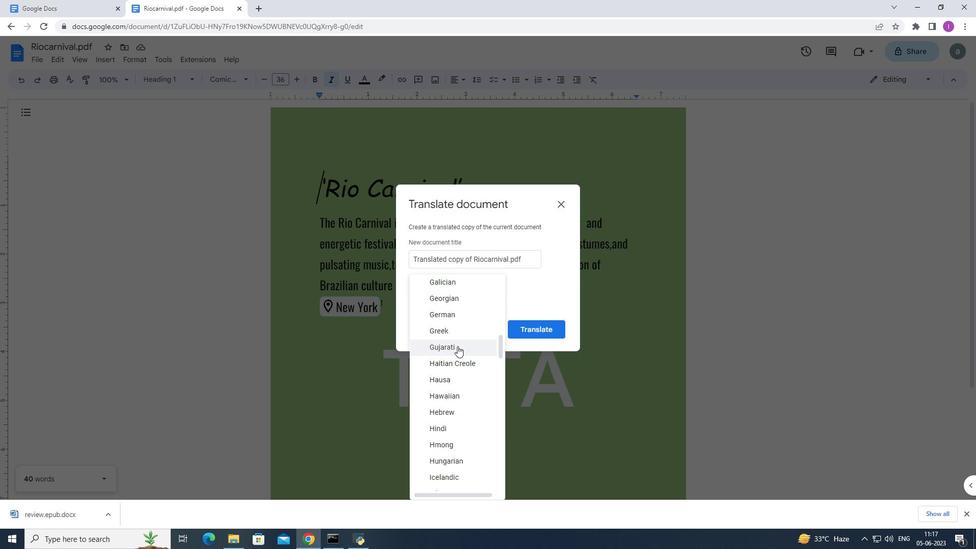 
Action: Mouse moved to (460, 355)
Screenshot: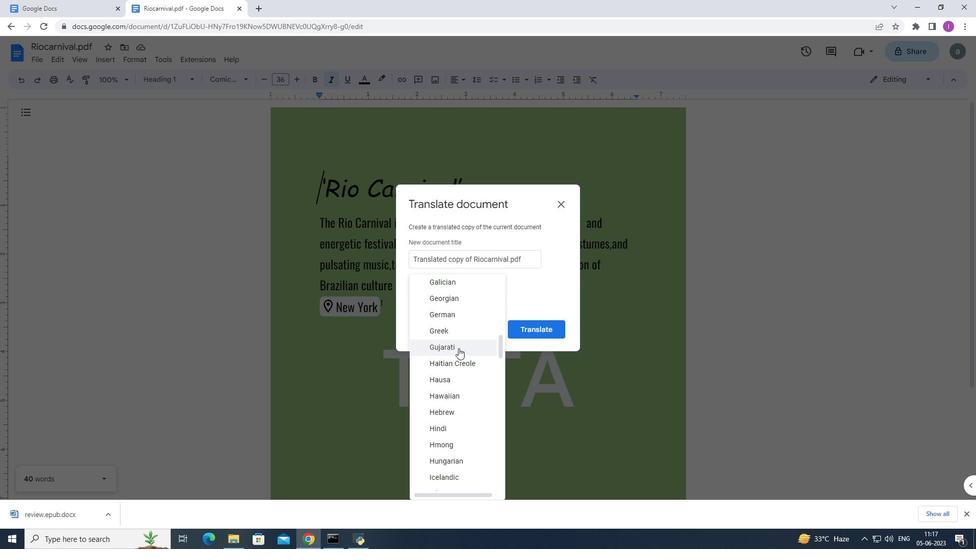 
Action: Mouse scrolled (460, 354) with delta (0, 0)
Screenshot: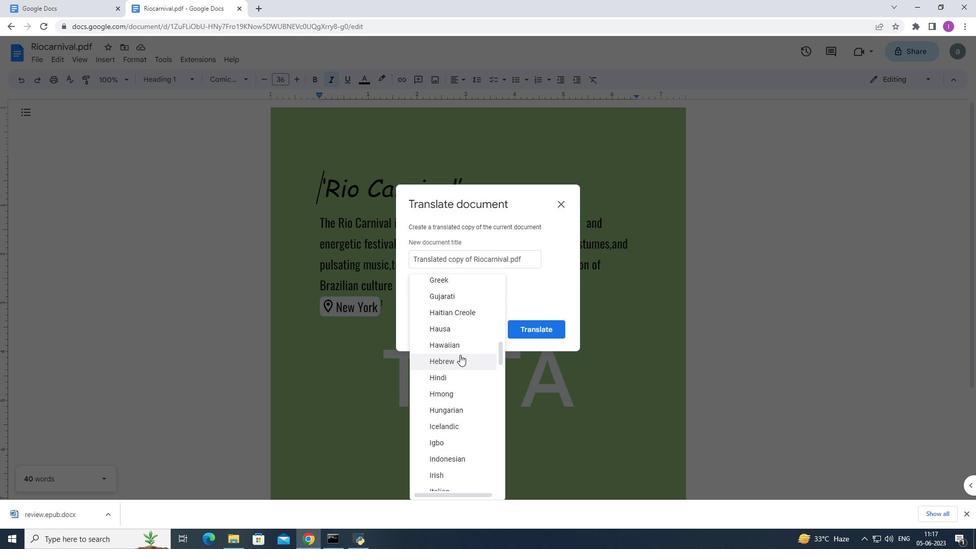 
Action: Mouse moved to (460, 356)
Screenshot: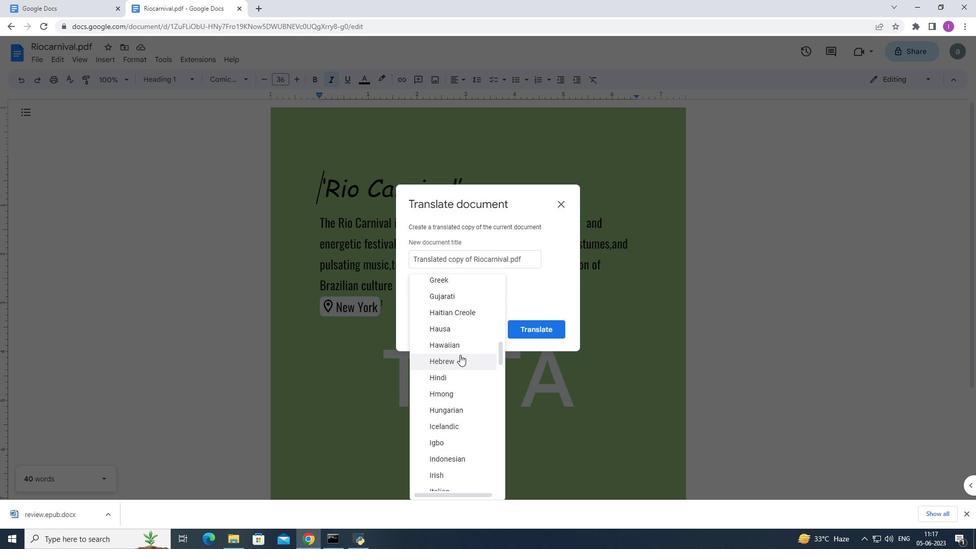 
Action: Mouse scrolled (460, 355) with delta (0, 0)
Screenshot: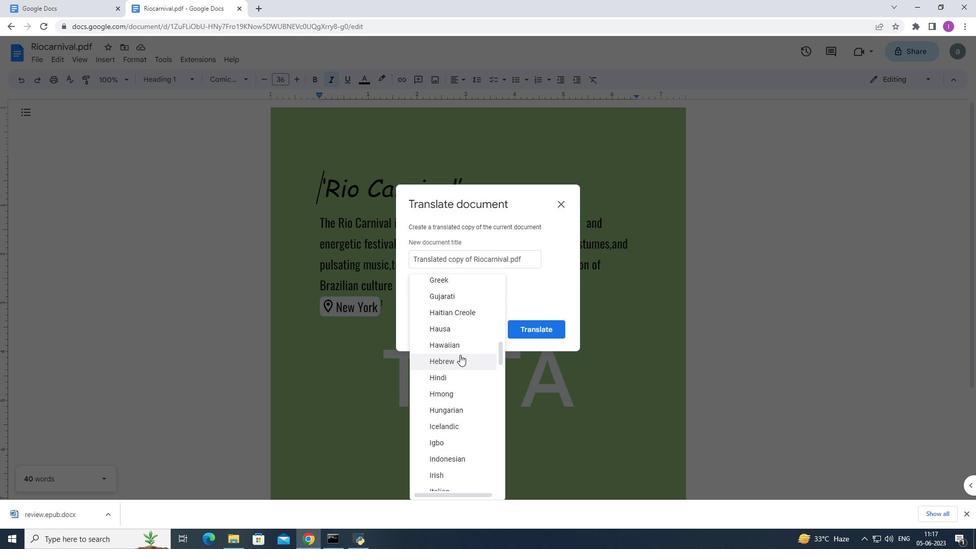 
Action: Mouse moved to (460, 356)
Screenshot: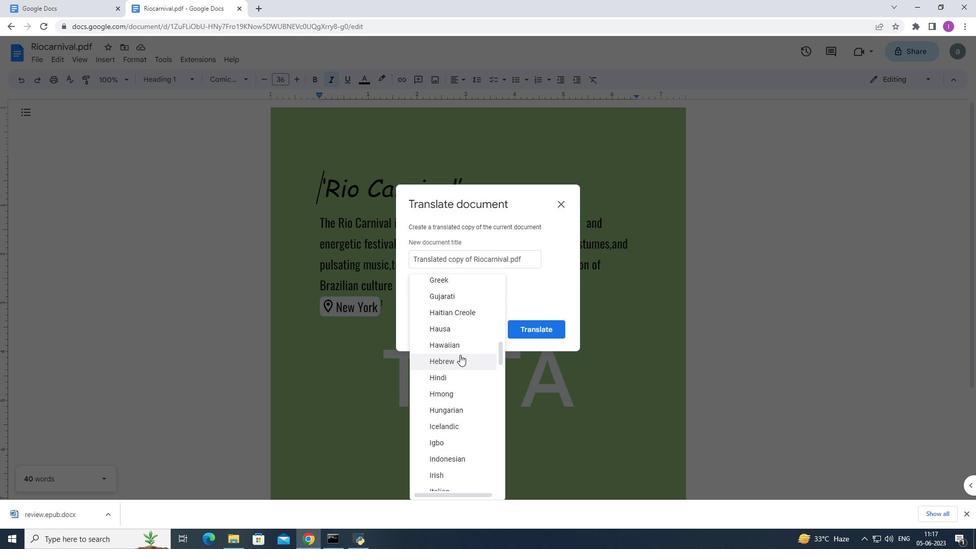
Action: Mouse scrolled (460, 355) with delta (0, 0)
Screenshot: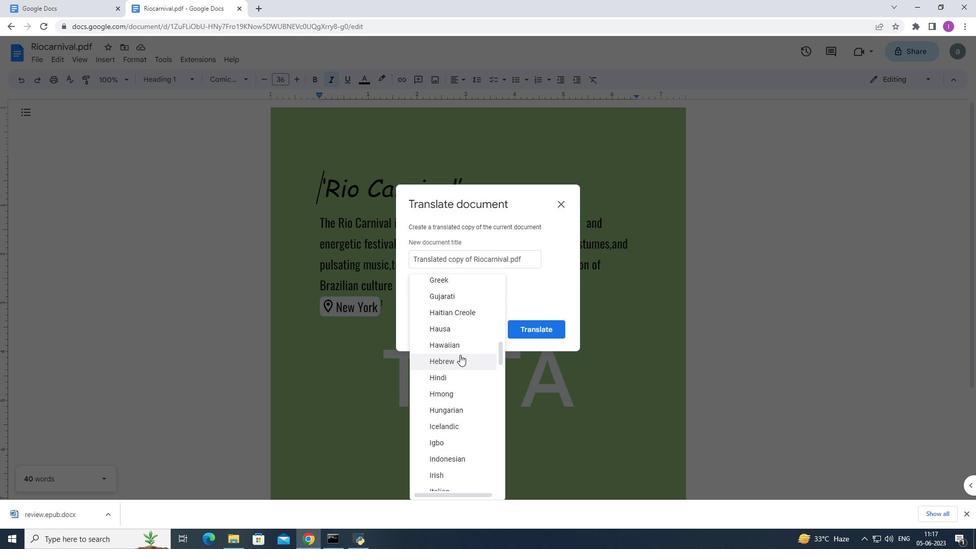 
Action: Mouse moved to (460, 358)
Screenshot: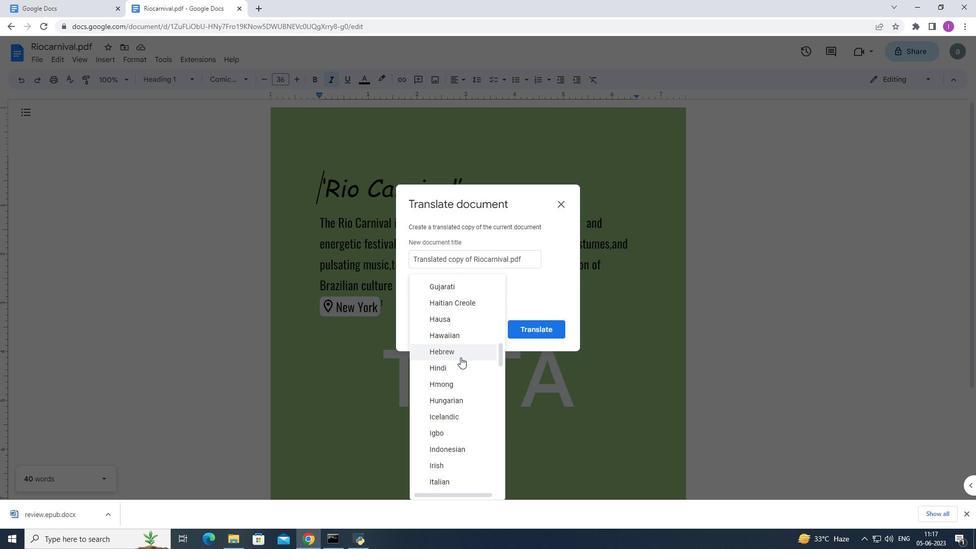 
Action: Mouse scrolled (460, 358) with delta (0, 0)
Screenshot: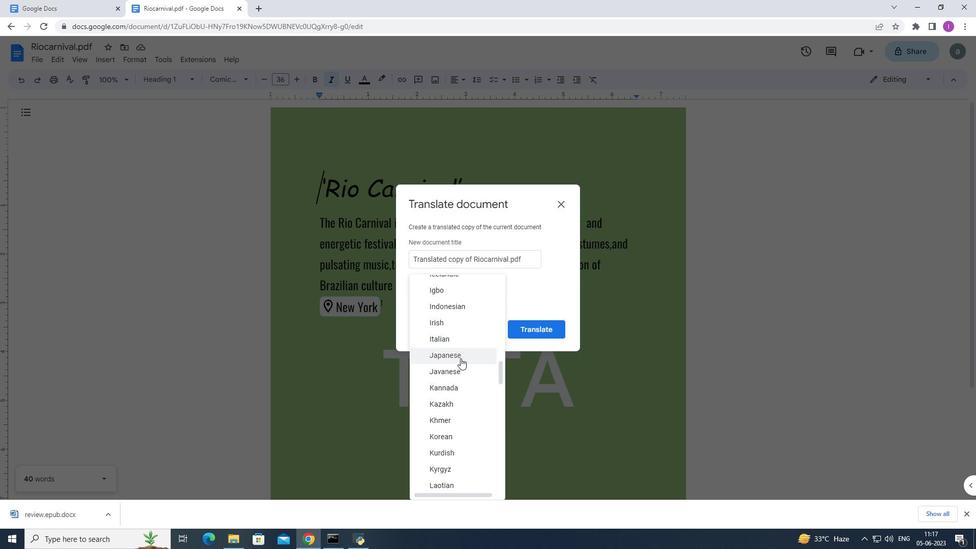 
Action: Mouse scrolled (460, 358) with delta (0, 0)
Screenshot: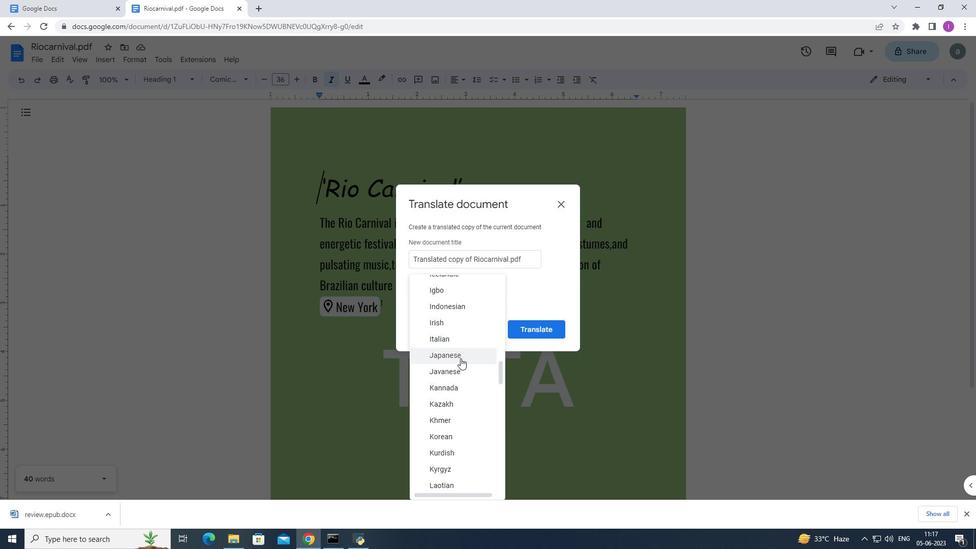 
Action: Mouse moved to (461, 359)
Screenshot: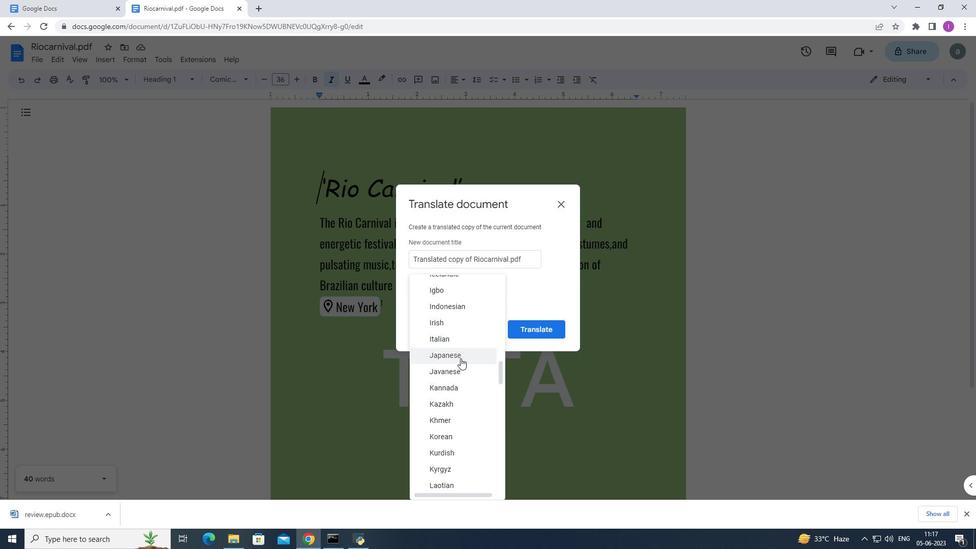 
Action: Mouse scrolled (461, 358) with delta (0, 0)
Screenshot: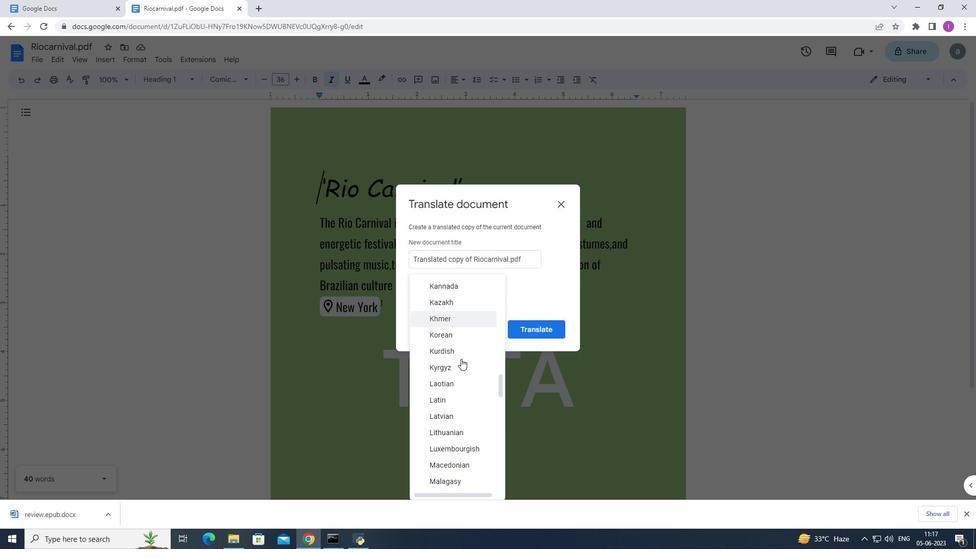 
Action: Mouse scrolled (461, 358) with delta (0, 0)
Screenshot: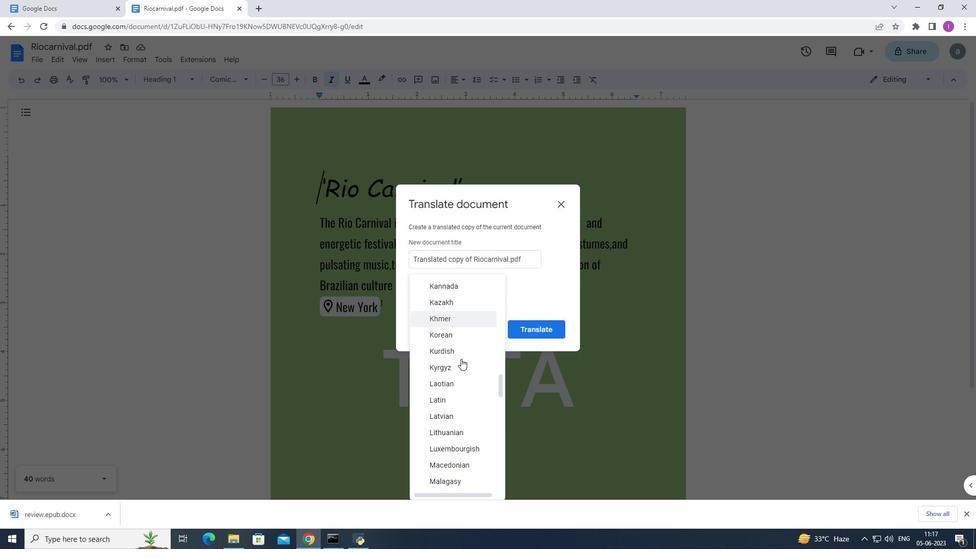 
Action: Mouse scrolled (461, 359) with delta (0, 0)
Screenshot: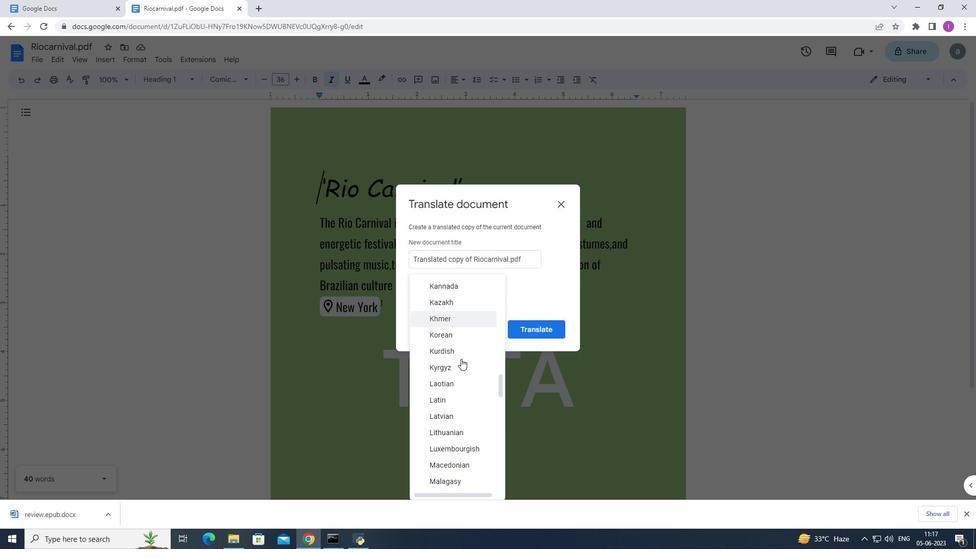 
Action: Mouse scrolled (461, 359) with delta (0, 0)
Screenshot: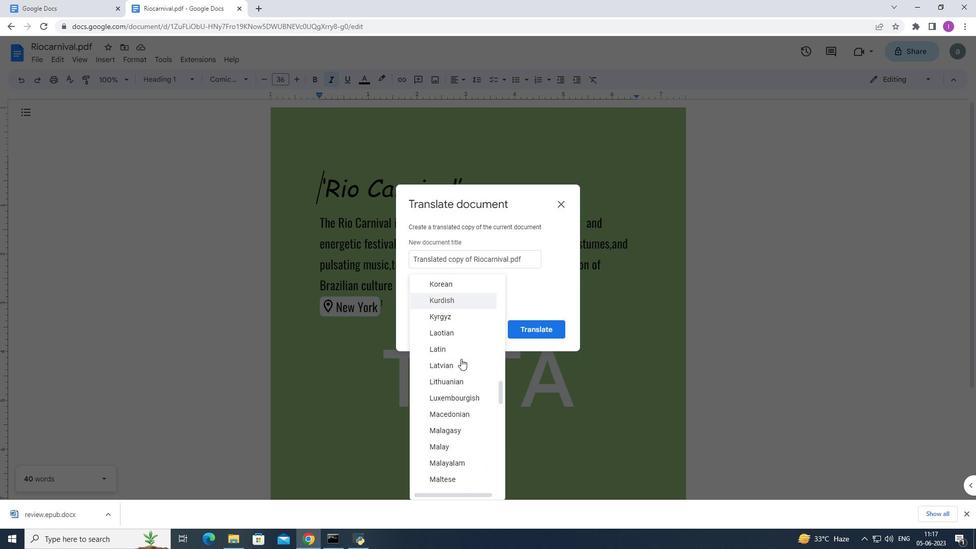 
Action: Mouse scrolled (461, 359) with delta (0, 0)
Screenshot: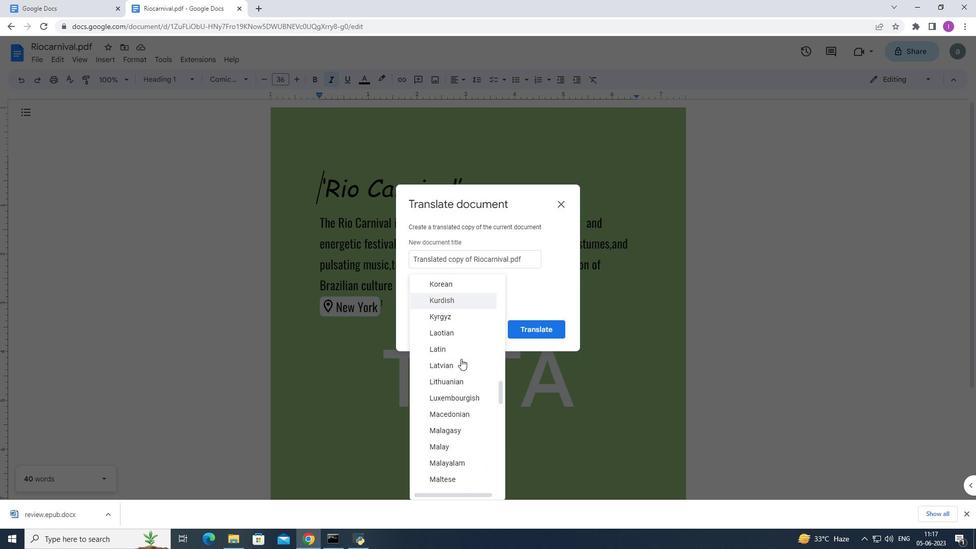 
Action: Mouse scrolled (461, 359) with delta (0, 0)
Screenshot: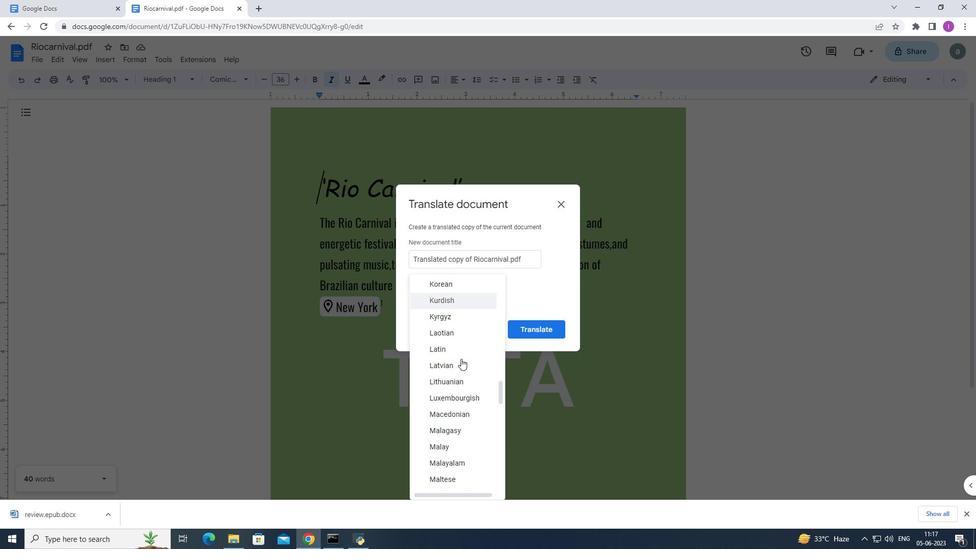 
Action: Mouse scrolled (461, 359) with delta (0, 0)
Screenshot: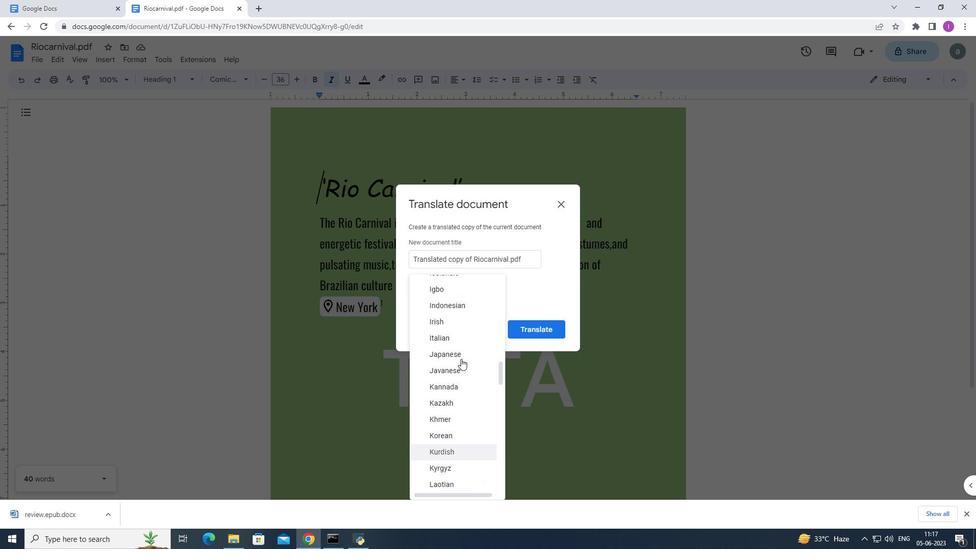 
Action: Mouse scrolled (461, 359) with delta (0, 0)
Screenshot: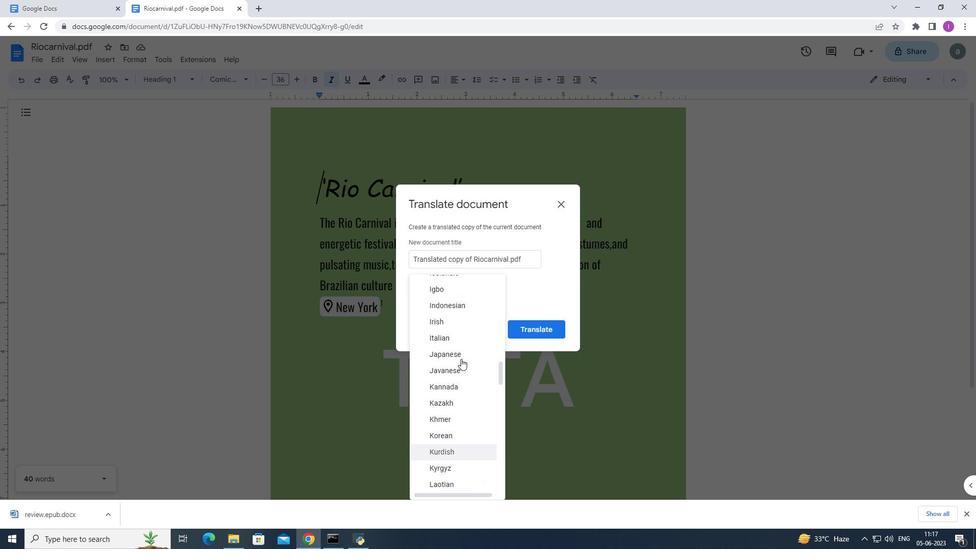 
Action: Mouse scrolled (461, 359) with delta (0, 0)
Screenshot: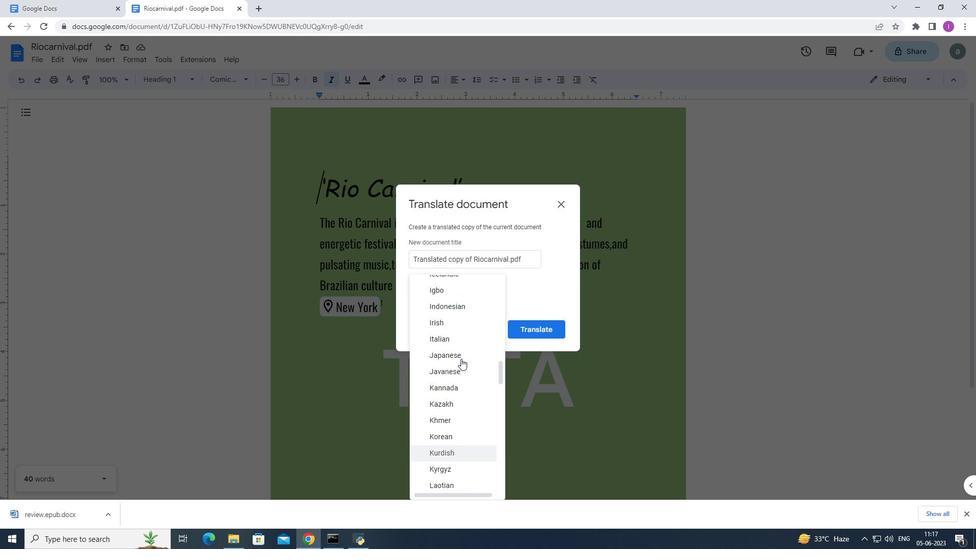 
Action: Mouse scrolled (461, 359) with delta (0, 0)
Screenshot: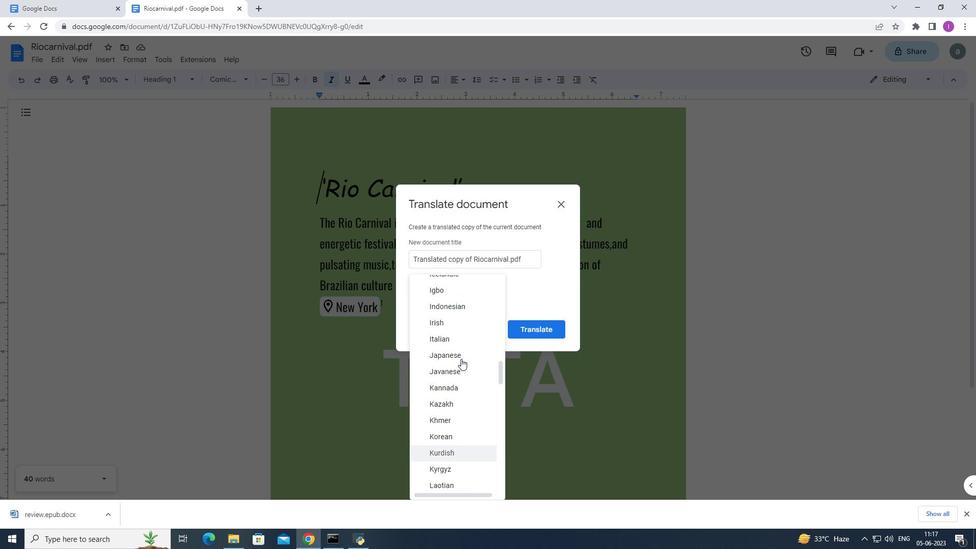 
Action: Mouse moved to (460, 357)
Screenshot: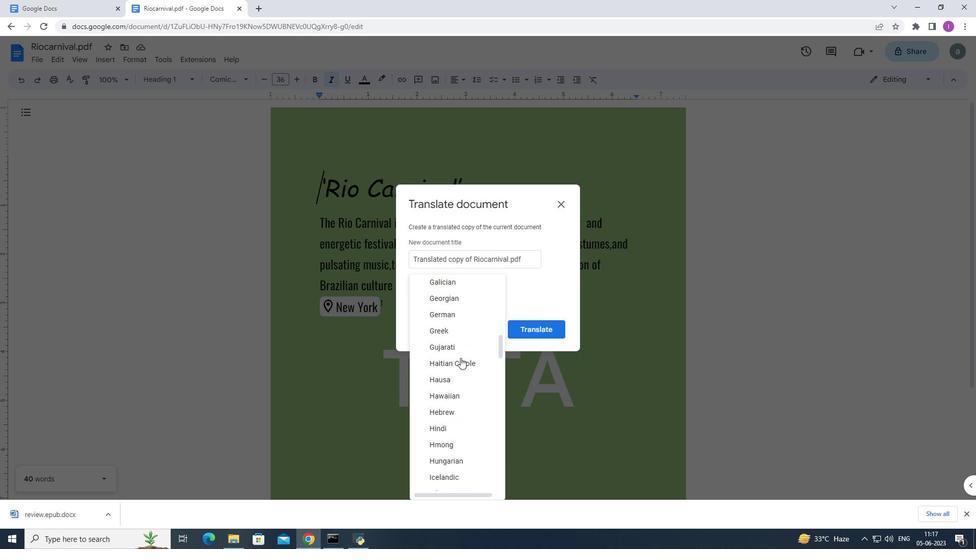 
Action: Mouse scrolled (460, 357) with delta (0, 0)
Screenshot: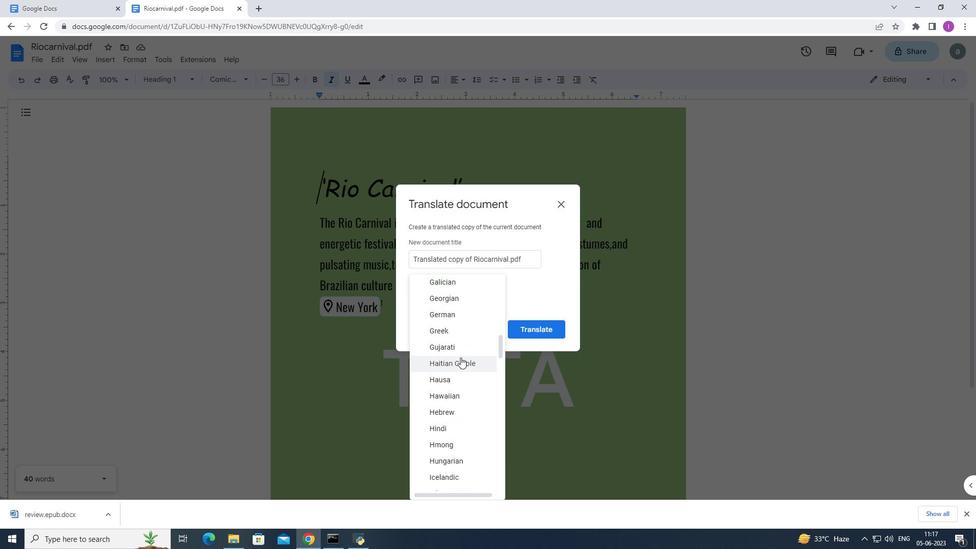 
Action: Mouse scrolled (460, 357) with delta (0, 0)
Screenshot: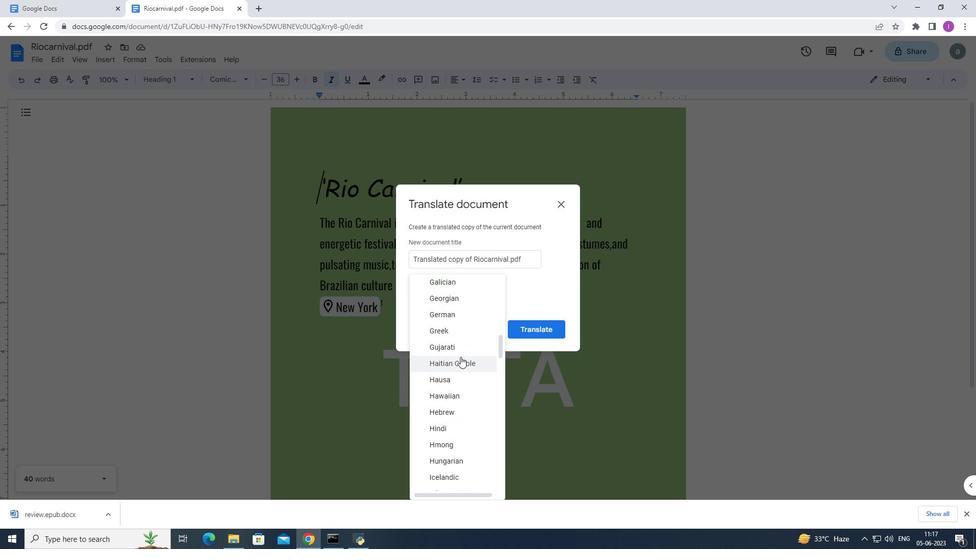 
Action: Mouse scrolled (460, 357) with delta (0, 0)
Screenshot: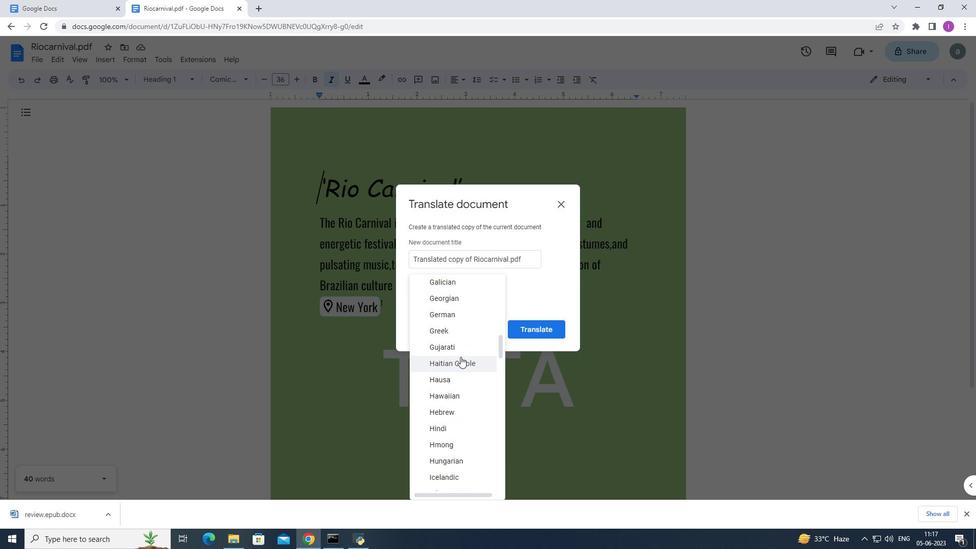 
Action: Mouse moved to (459, 356)
Screenshot: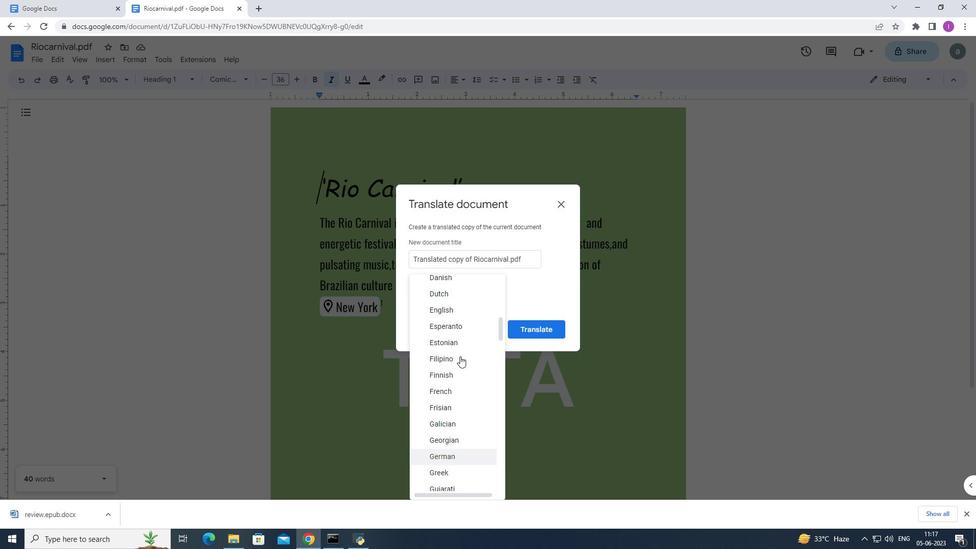 
Action: Mouse scrolled (459, 357) with delta (0, 0)
Screenshot: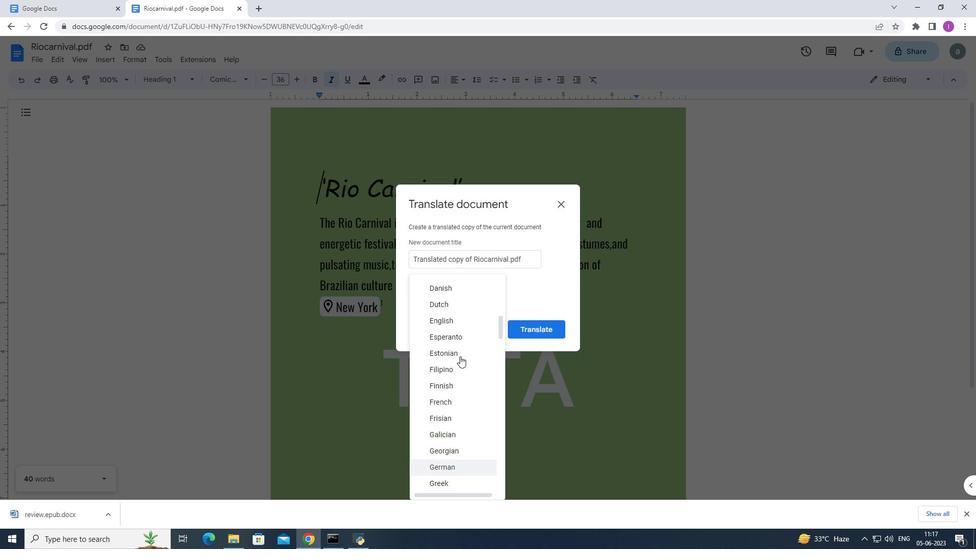 
Action: Mouse scrolled (459, 357) with delta (0, 0)
Screenshot: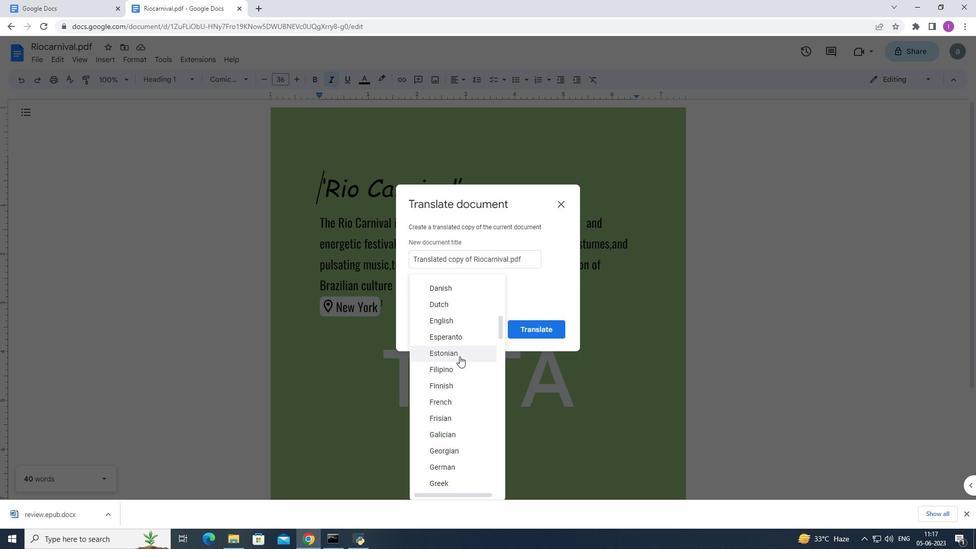 
Action: Mouse scrolled (459, 357) with delta (0, 0)
Screenshot: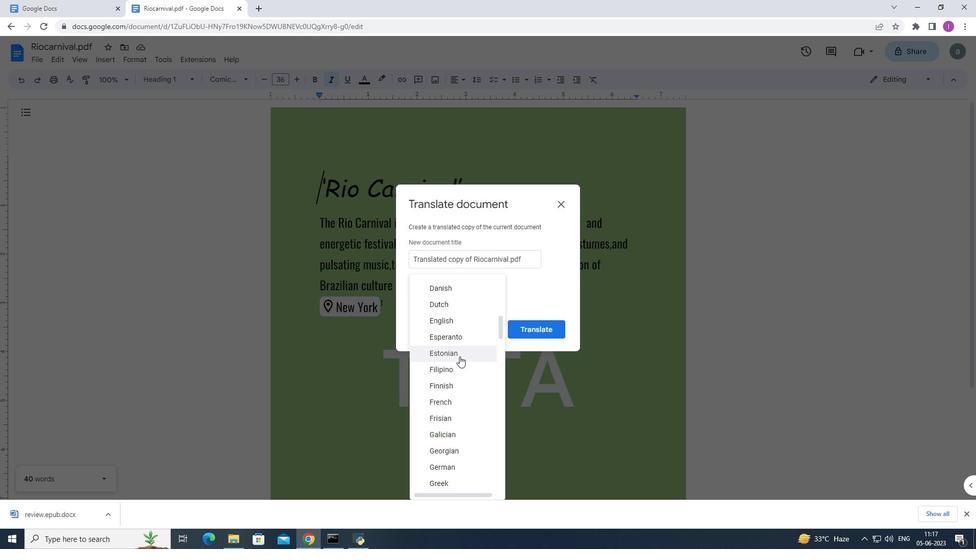 
Action: Mouse scrolled (459, 357) with delta (0, 0)
Screenshot: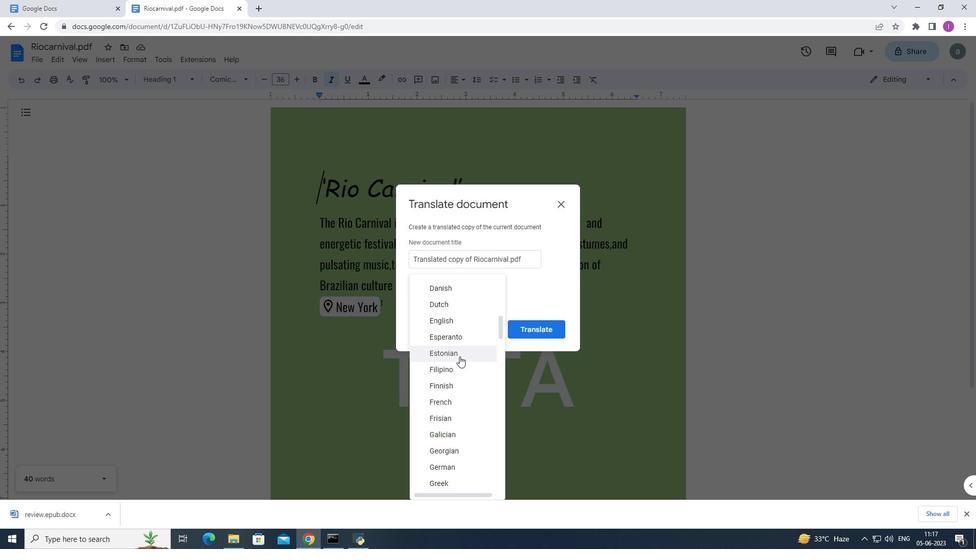 
Action: Mouse moved to (459, 355)
Screenshot: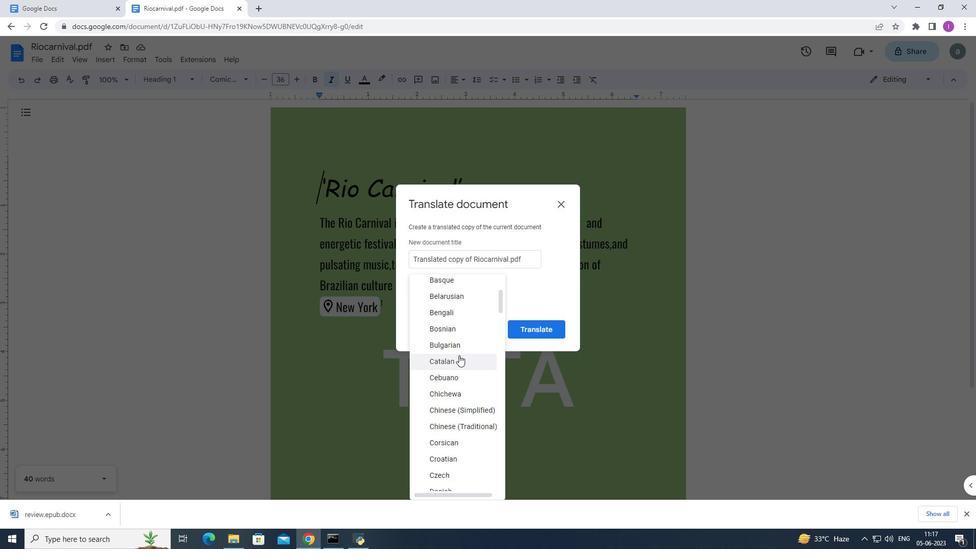 
Action: Mouse scrolled (459, 355) with delta (0, 0)
Screenshot: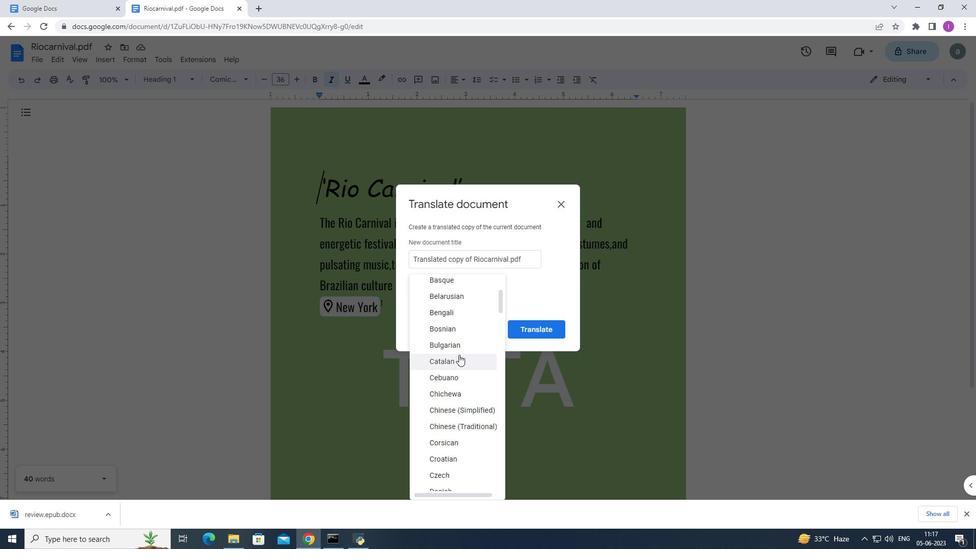 
Action: Mouse scrolled (459, 355) with delta (0, 0)
Screenshot: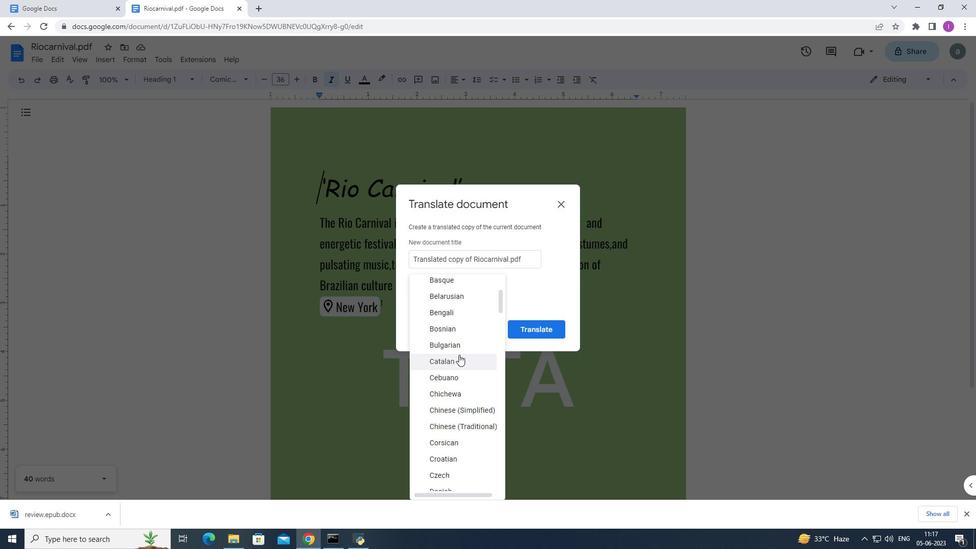 
Action: Mouse scrolled (459, 354) with delta (0, 0)
Screenshot: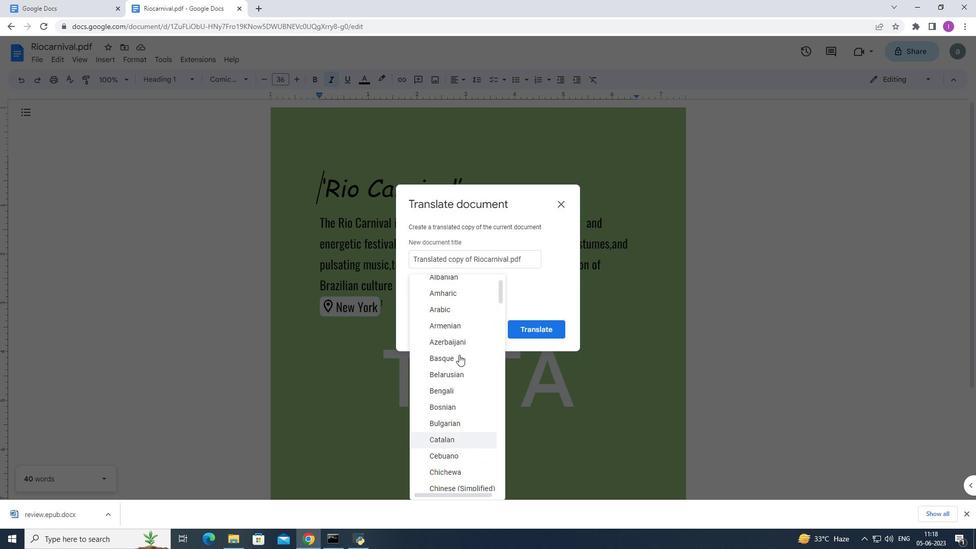 
Action: Mouse scrolled (459, 354) with delta (0, 0)
Screenshot: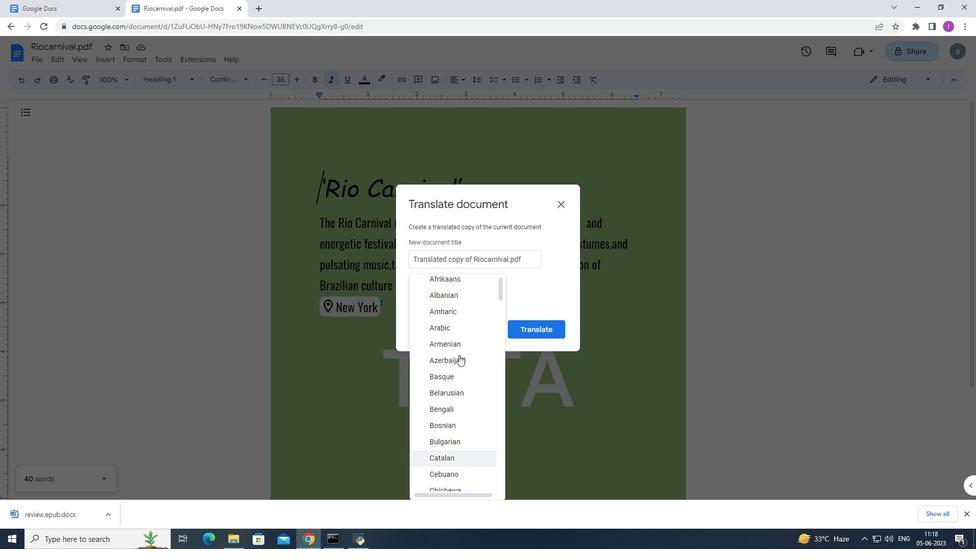 
Action: Mouse scrolled (459, 354) with delta (0, 0)
Screenshot: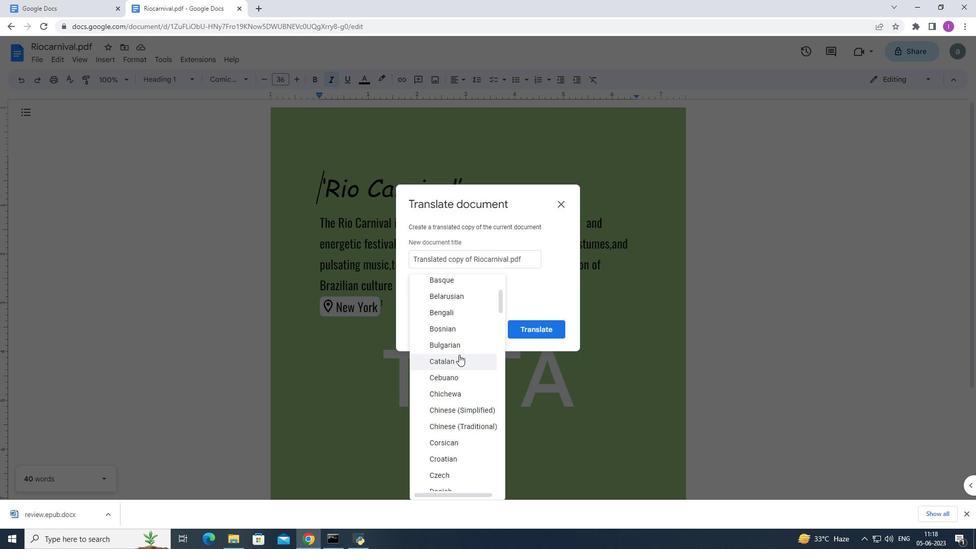 
Action: Mouse moved to (459, 357)
Screenshot: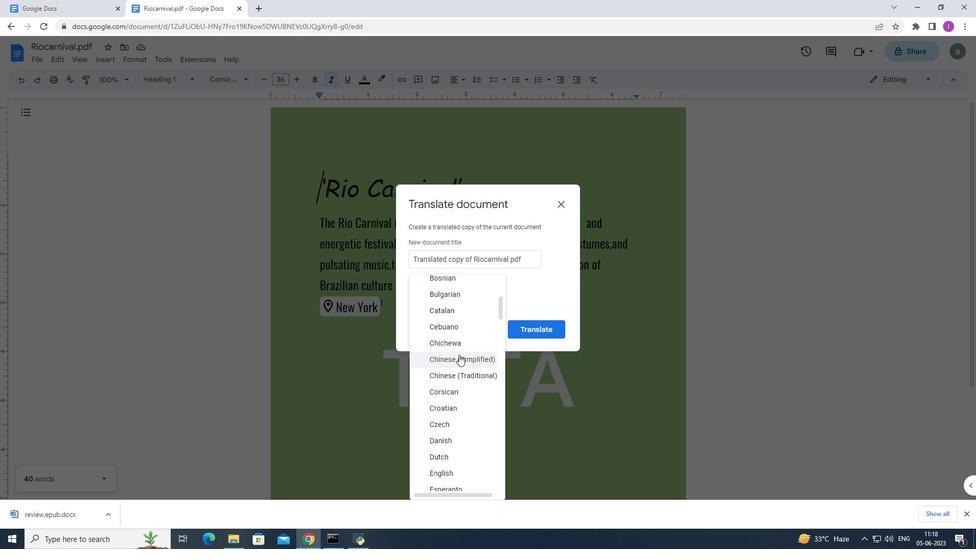 
Action: Mouse pressed left at (459, 357)
Screenshot: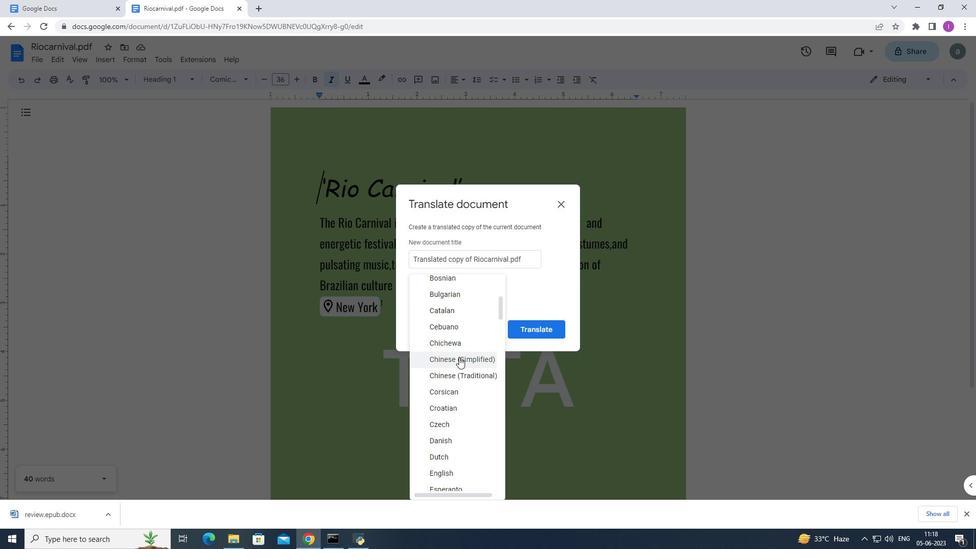 
Action: Mouse moved to (525, 325)
Screenshot: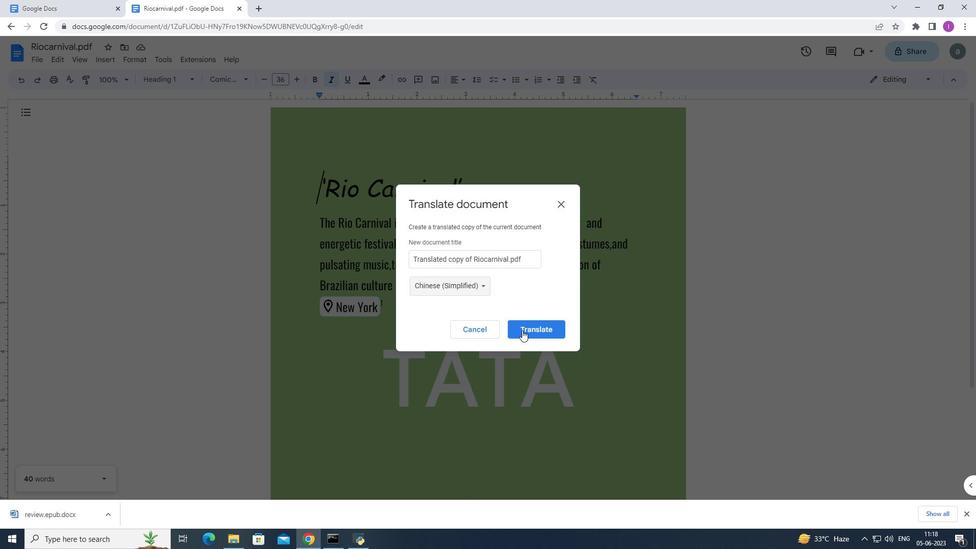 
Action: Mouse pressed left at (525, 325)
Screenshot: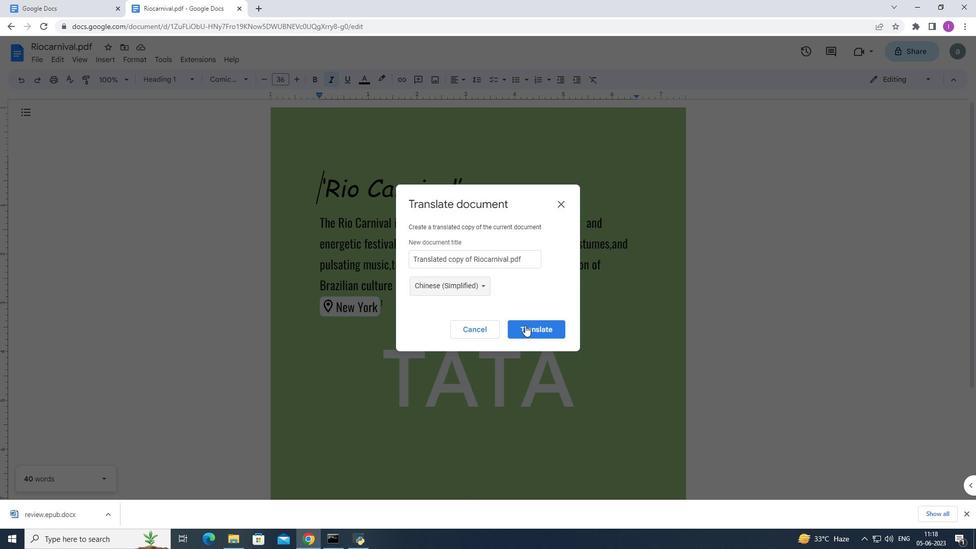 
Action: Mouse moved to (189, 56)
Screenshot: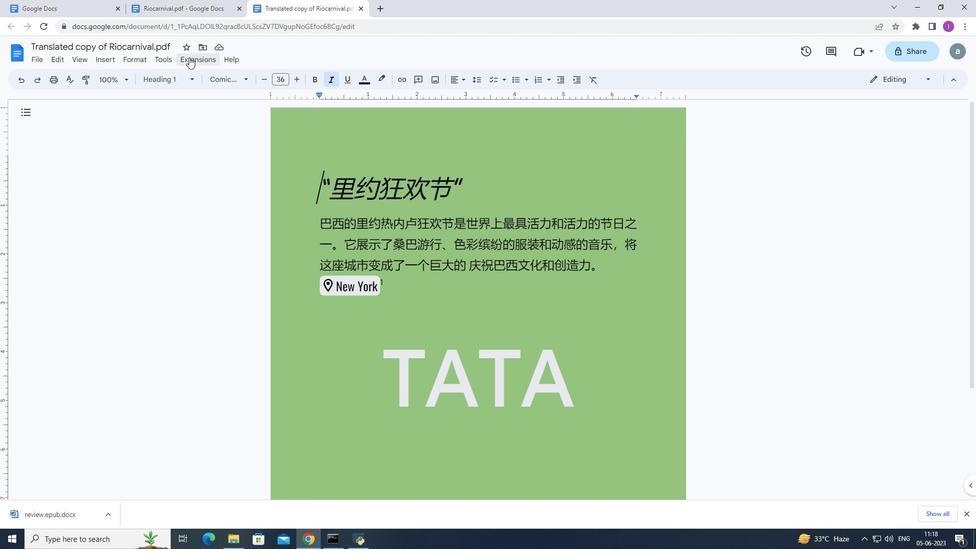 
Action: Mouse pressed left at (189, 56)
Screenshot: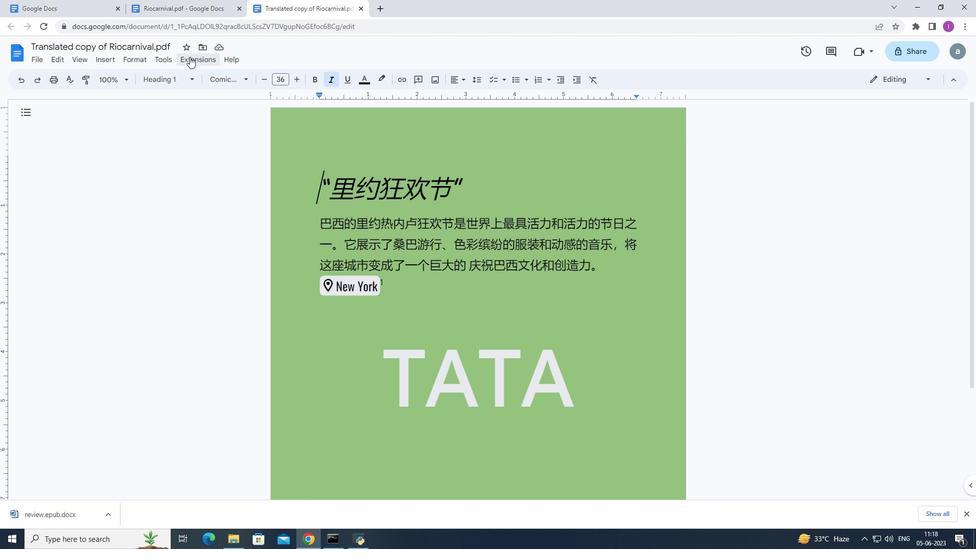 
Action: Mouse moved to (137, 57)
Screenshot: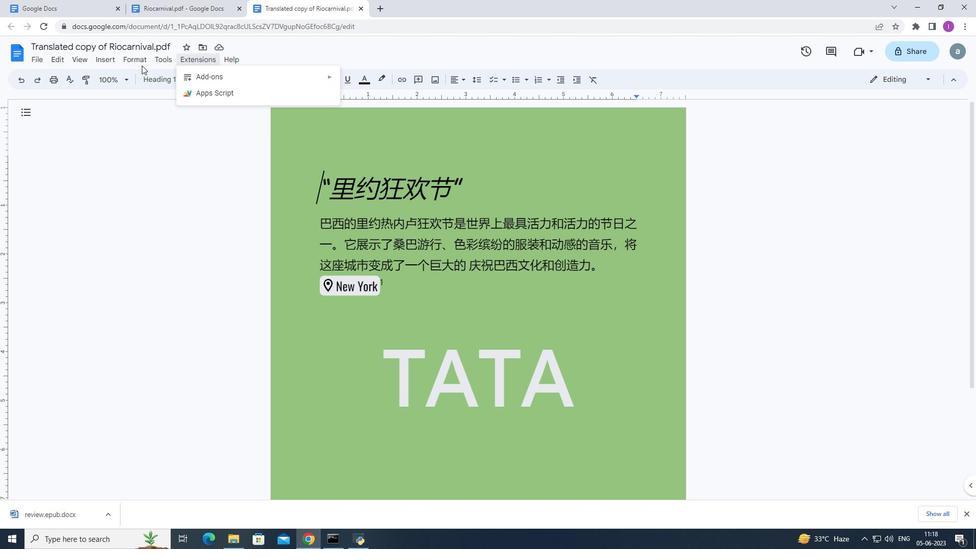 
Action: Mouse pressed left at (137, 57)
Screenshot: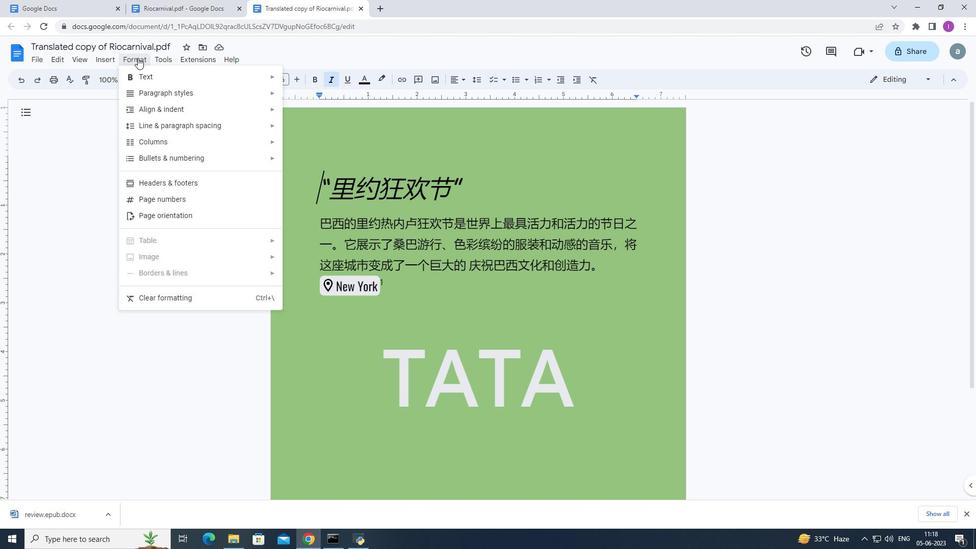 
Action: Mouse pressed left at (137, 57)
Screenshot: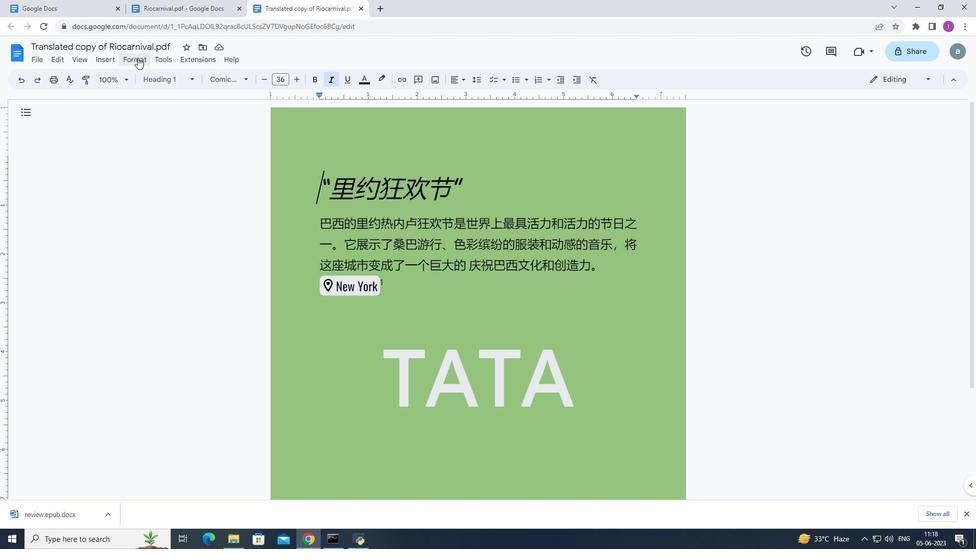 
Action: Mouse moved to (204, 257)
Screenshot: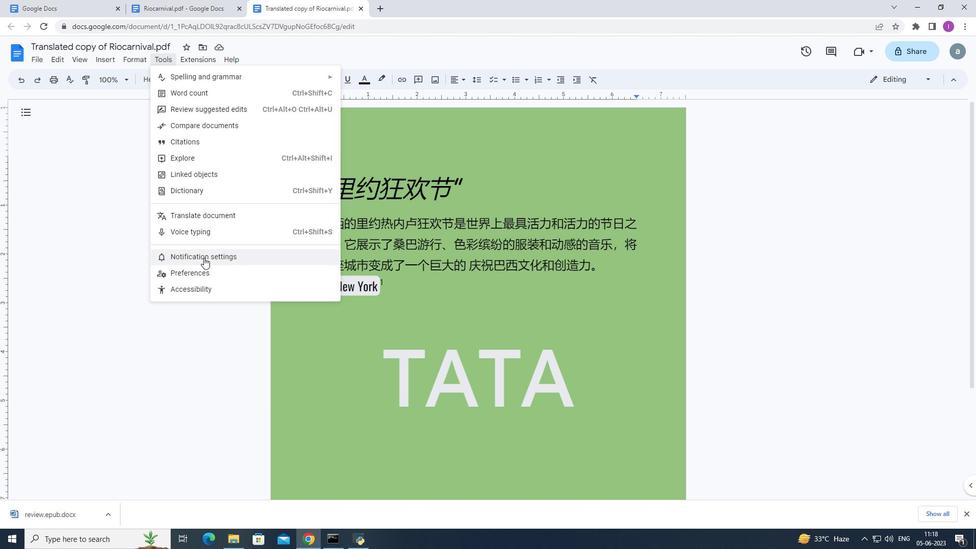 
Action: Mouse pressed left at (204, 257)
Screenshot: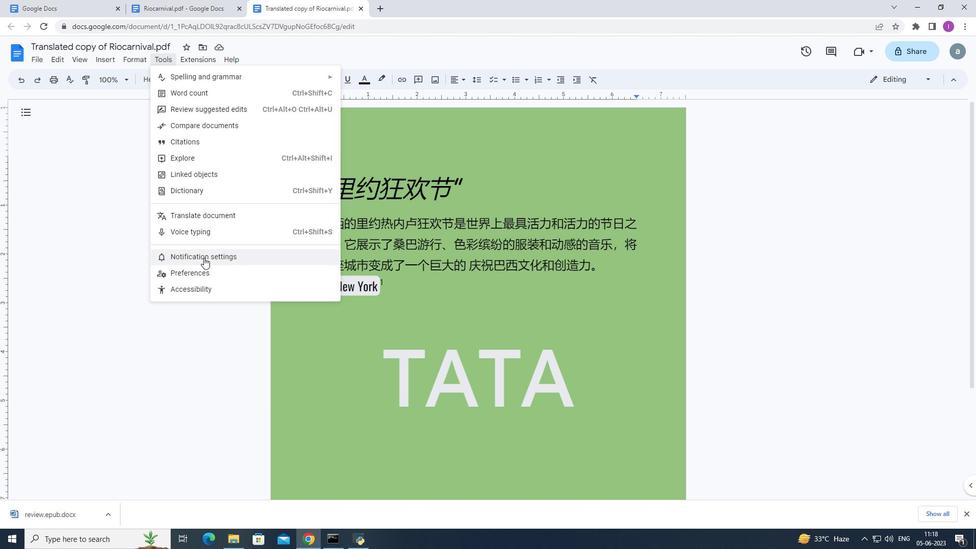 
Action: Mouse moved to (411, 218)
Screenshot: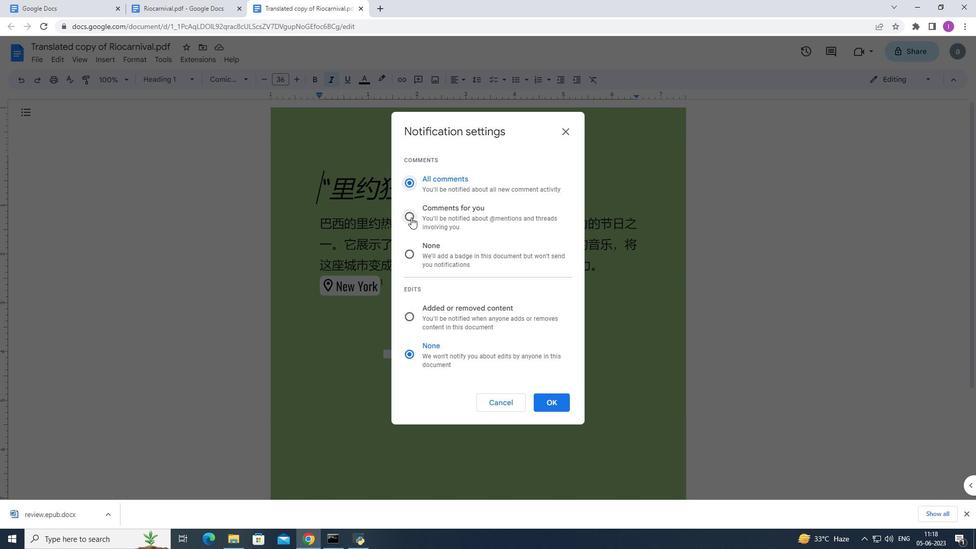 
Action: Mouse pressed left at (411, 218)
Screenshot: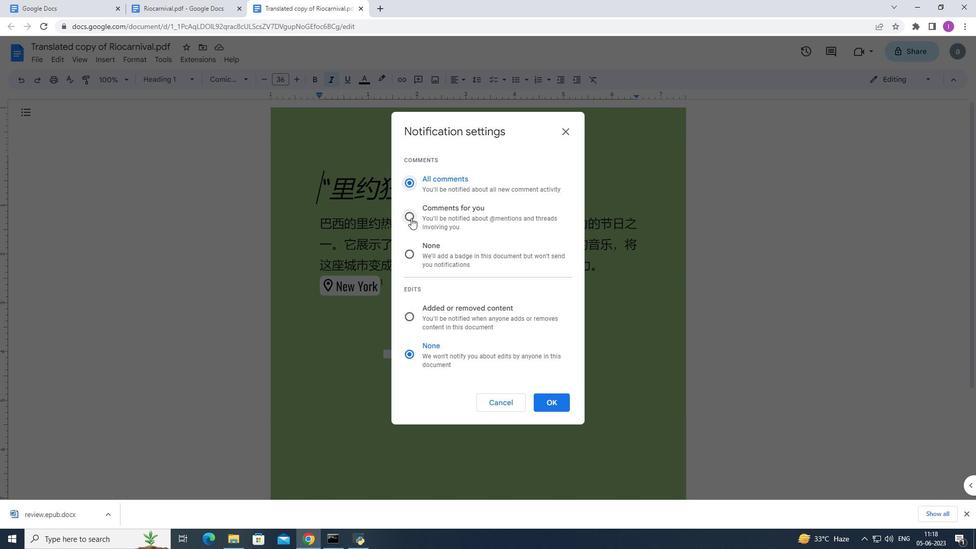 
Action: Mouse moved to (558, 401)
Screenshot: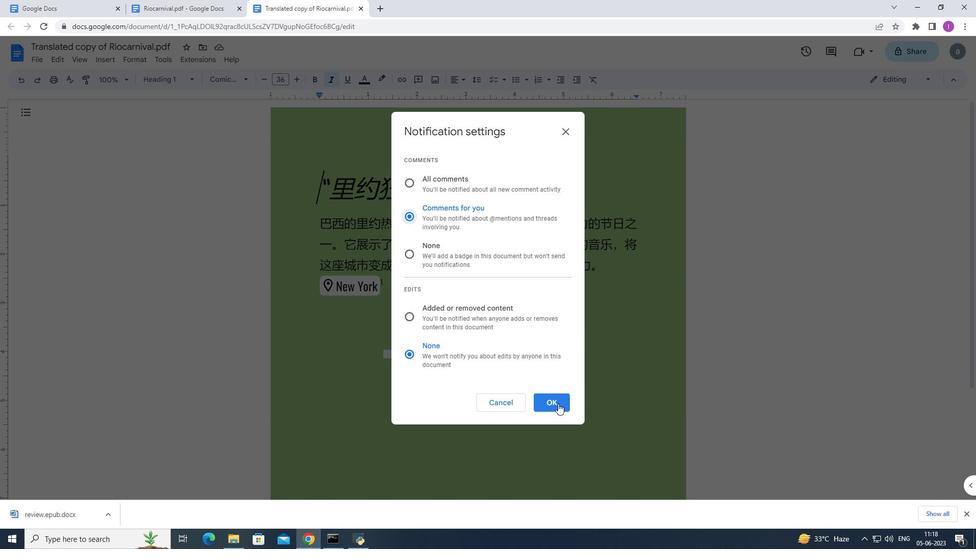 
Action: Mouse pressed left at (558, 401)
Screenshot: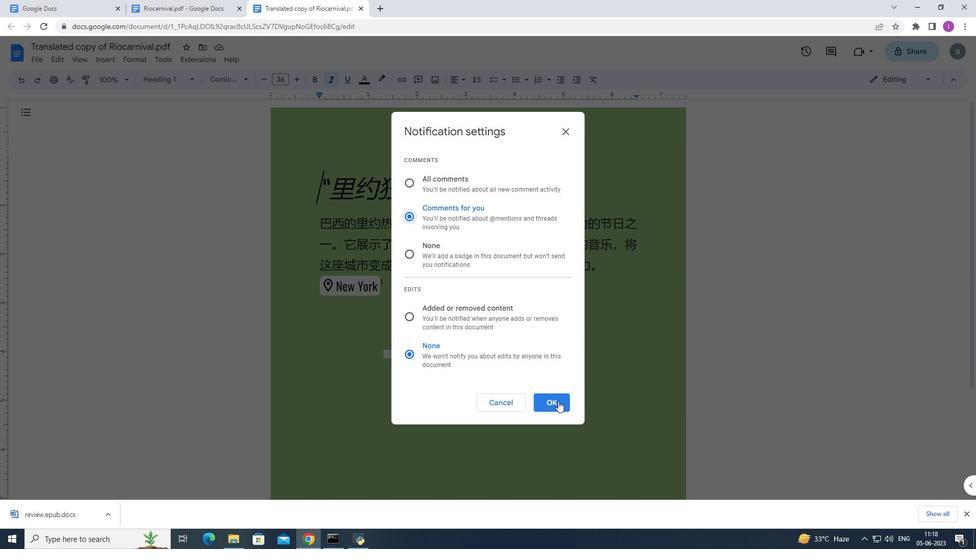 
Action: Mouse moved to (226, 238)
Screenshot: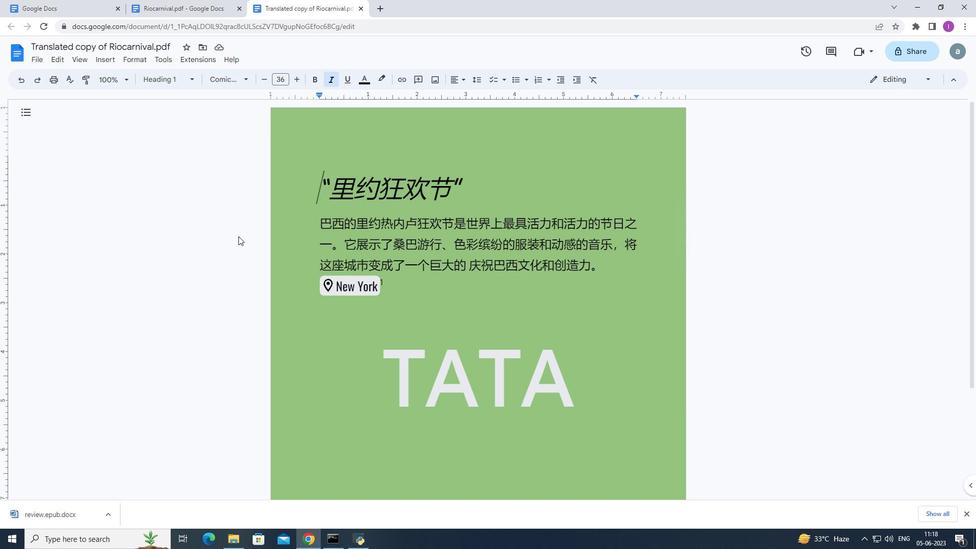 
